 Task: Find connections with filter location Bentley with filter topic #Businessownerwith filter profile language Spanish with filter current company Wenger & Watson Inc with filter school Uttar Pradesh Jobs with filter industry Desktop Computing Software Products with filter service category Retirement Planning with filter keywords title Digital Marketing Manager
Action: Mouse moved to (582, 74)
Screenshot: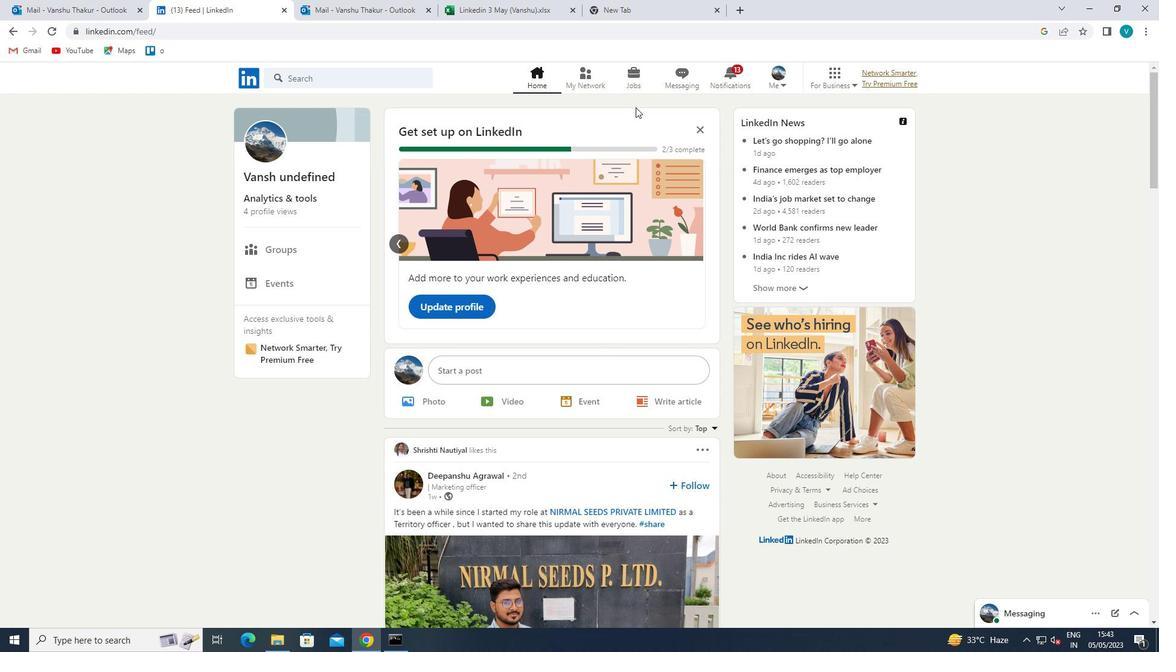 
Action: Mouse pressed left at (582, 74)
Screenshot: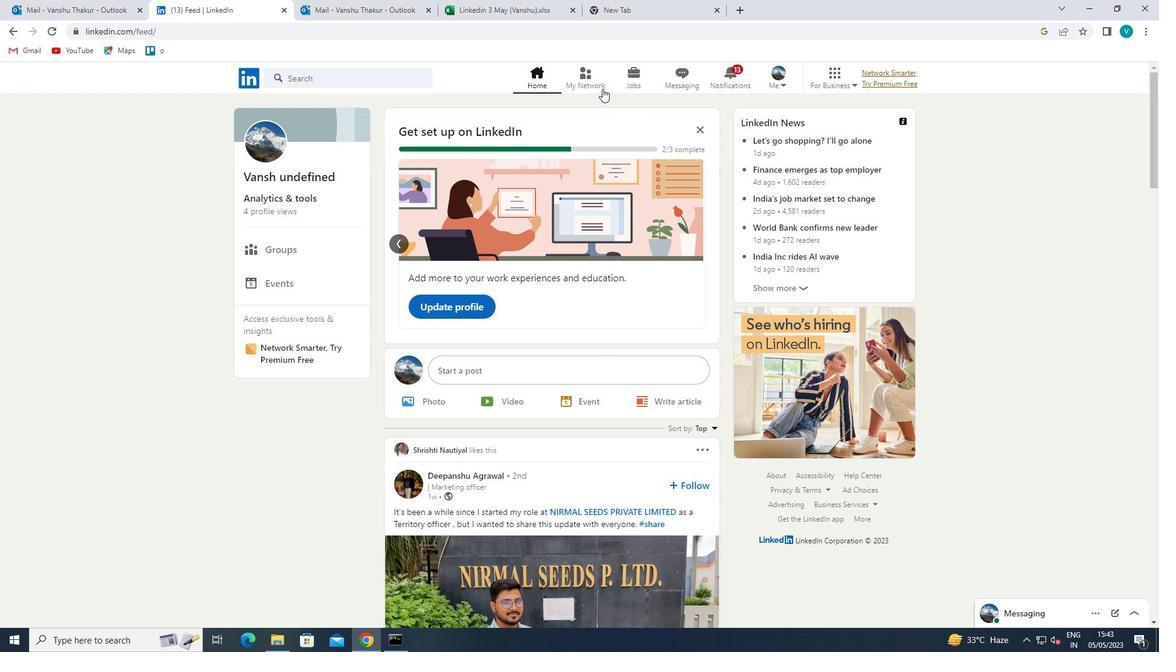 
Action: Mouse moved to (358, 140)
Screenshot: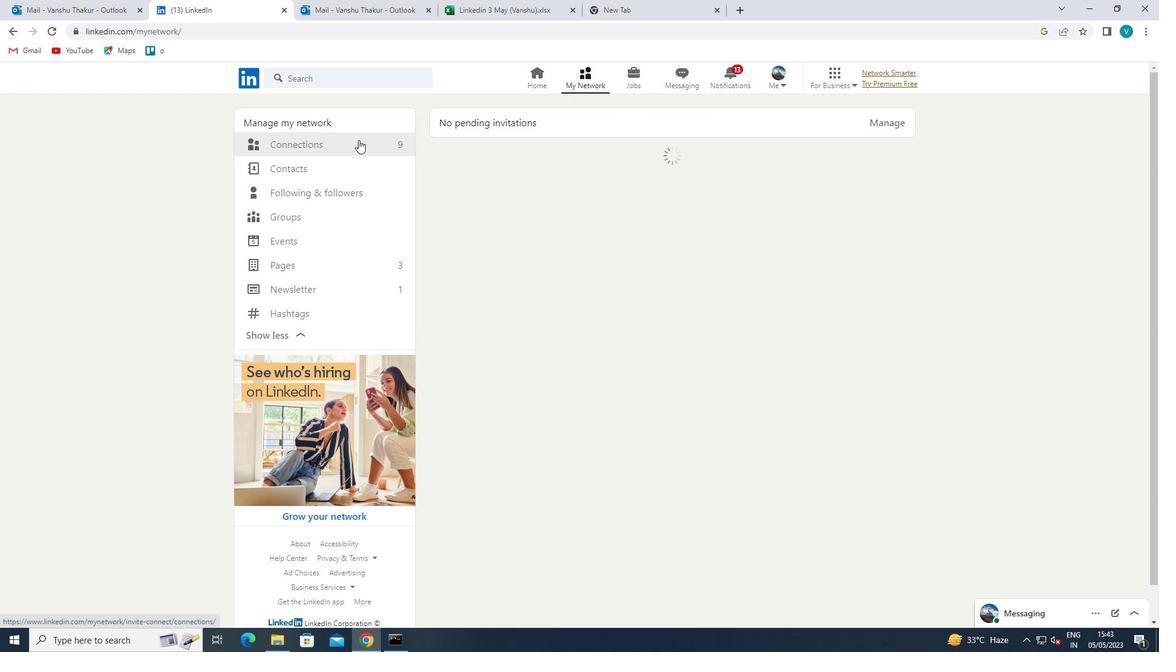 
Action: Mouse pressed left at (358, 140)
Screenshot: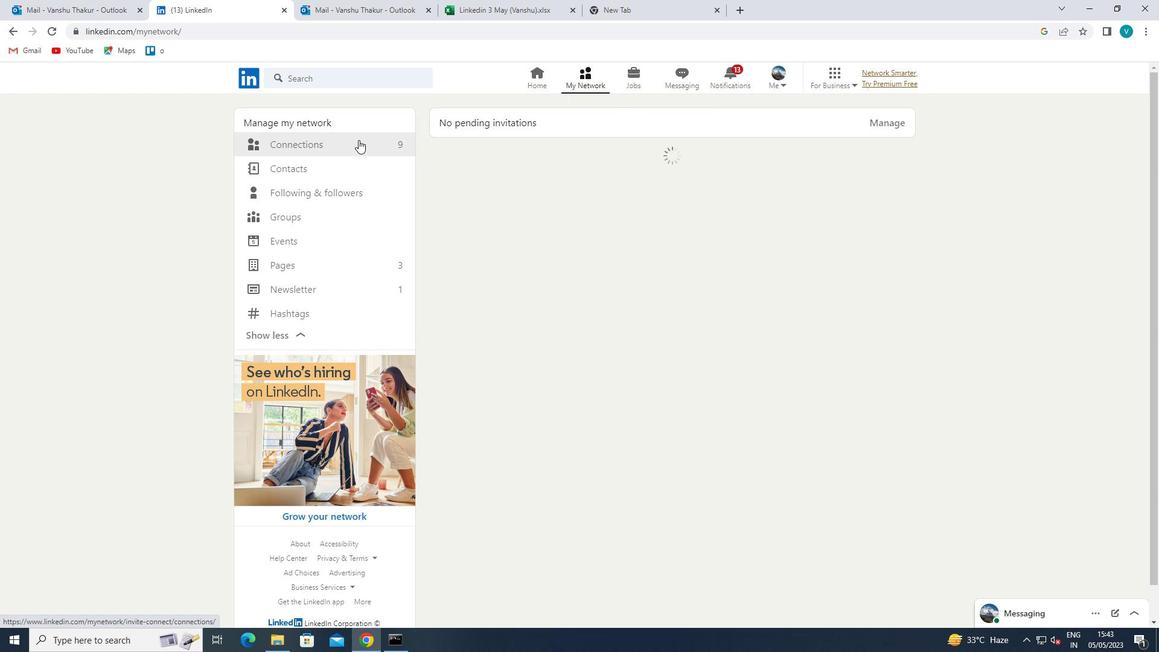 
Action: Mouse moved to (667, 153)
Screenshot: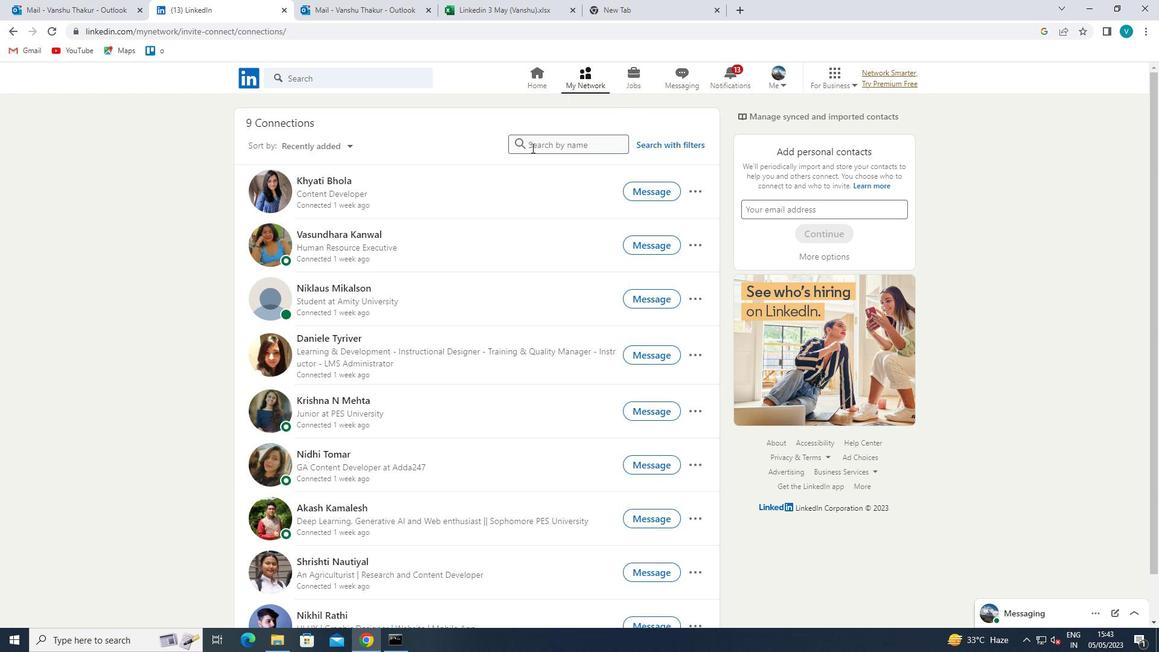 
Action: Mouse pressed left at (667, 153)
Screenshot: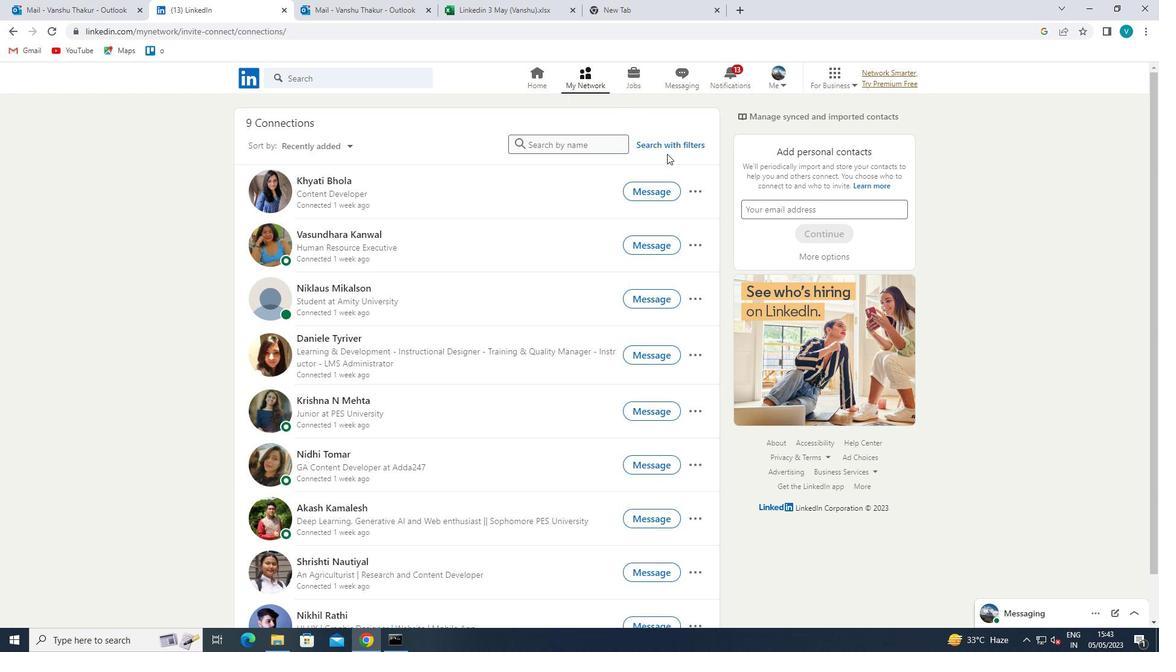 
Action: Mouse moved to (679, 144)
Screenshot: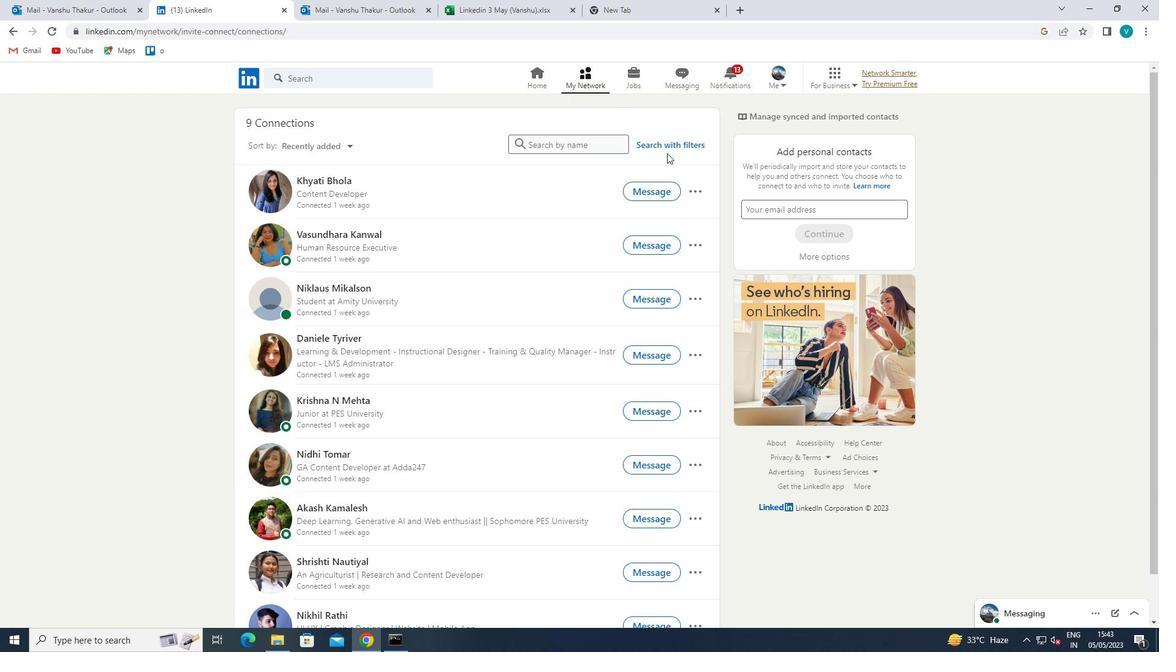 
Action: Mouse pressed left at (679, 144)
Screenshot: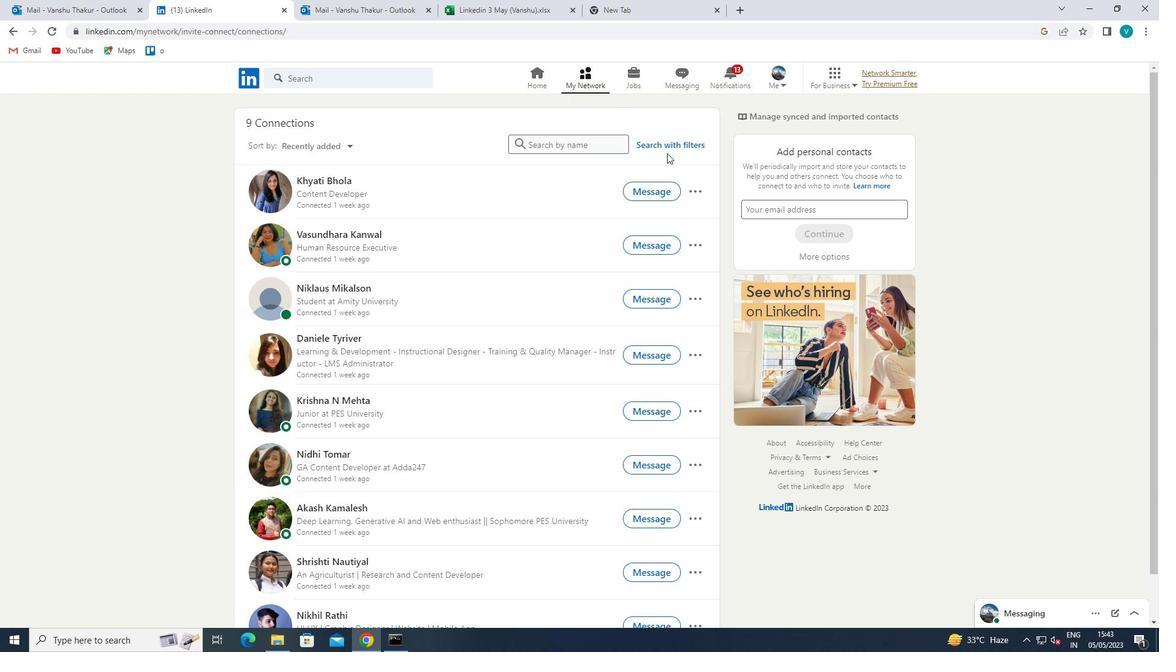 
Action: Mouse moved to (561, 117)
Screenshot: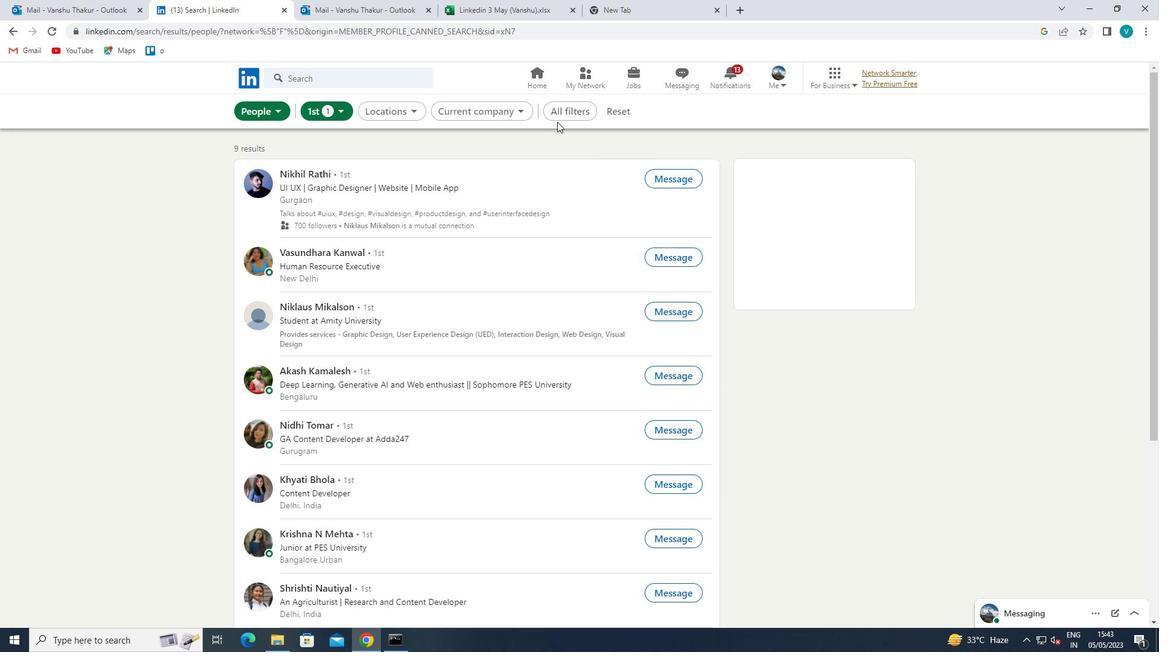 
Action: Mouse pressed left at (561, 117)
Screenshot: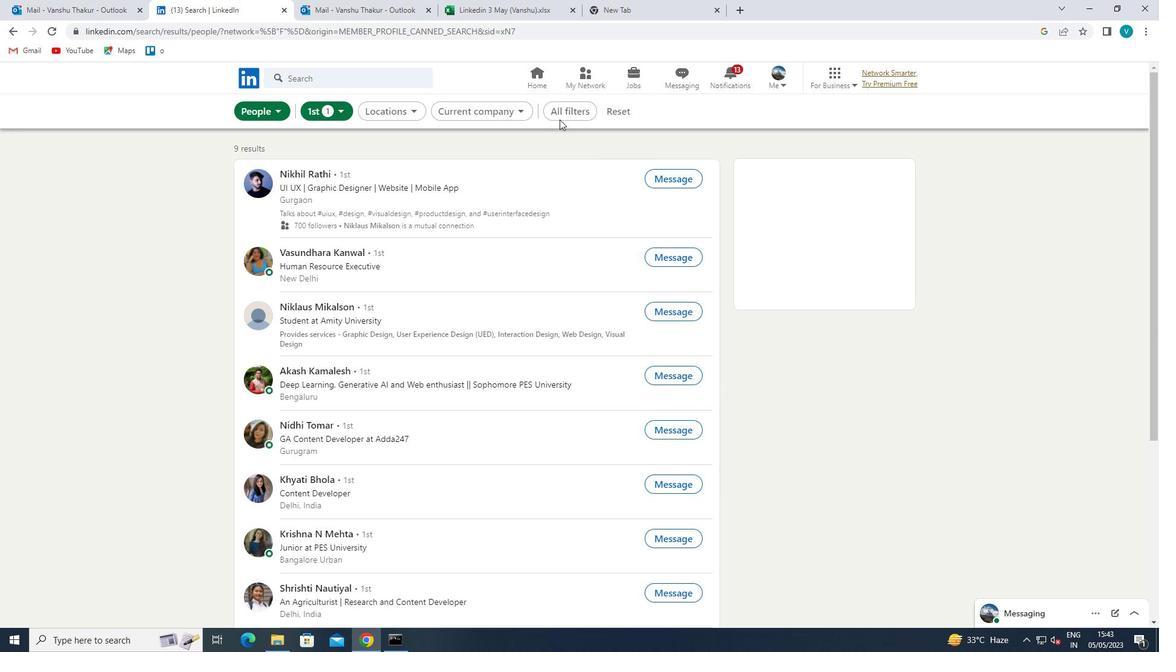 
Action: Mouse moved to (997, 259)
Screenshot: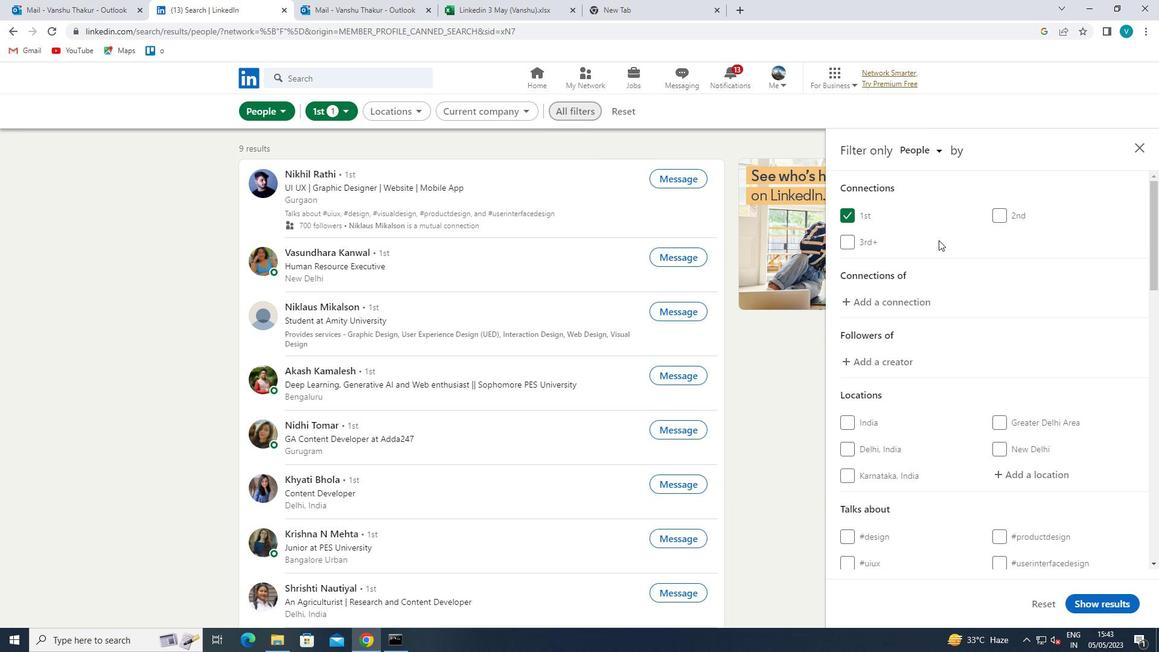 
Action: Mouse scrolled (997, 258) with delta (0, 0)
Screenshot: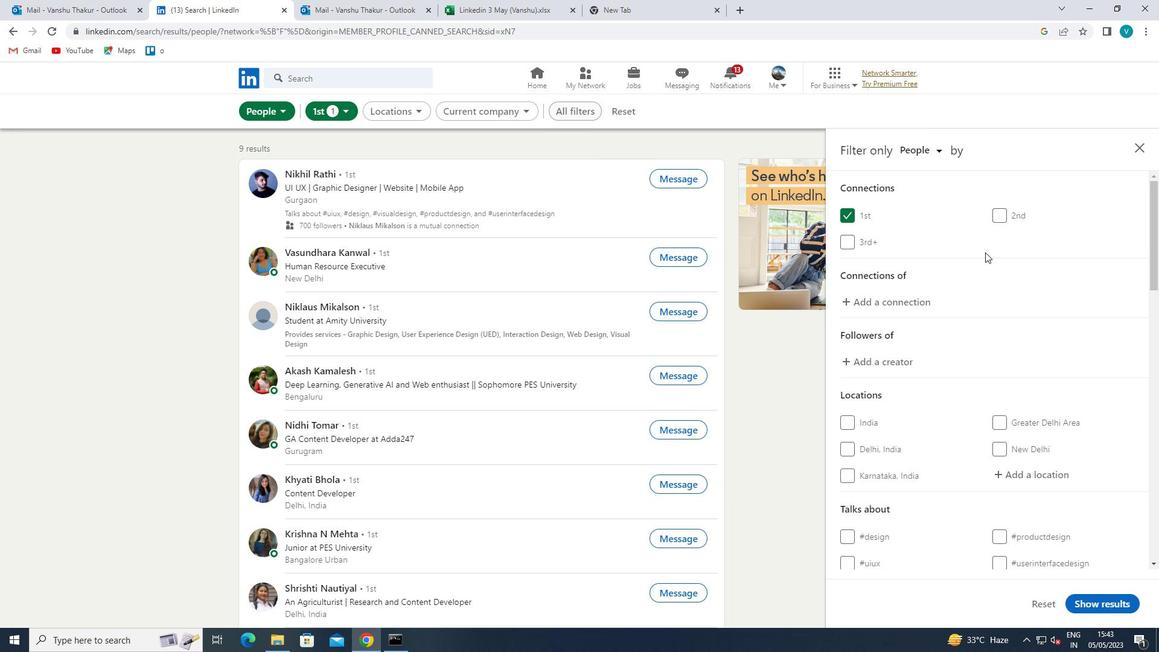 
Action: Mouse scrolled (997, 258) with delta (0, 0)
Screenshot: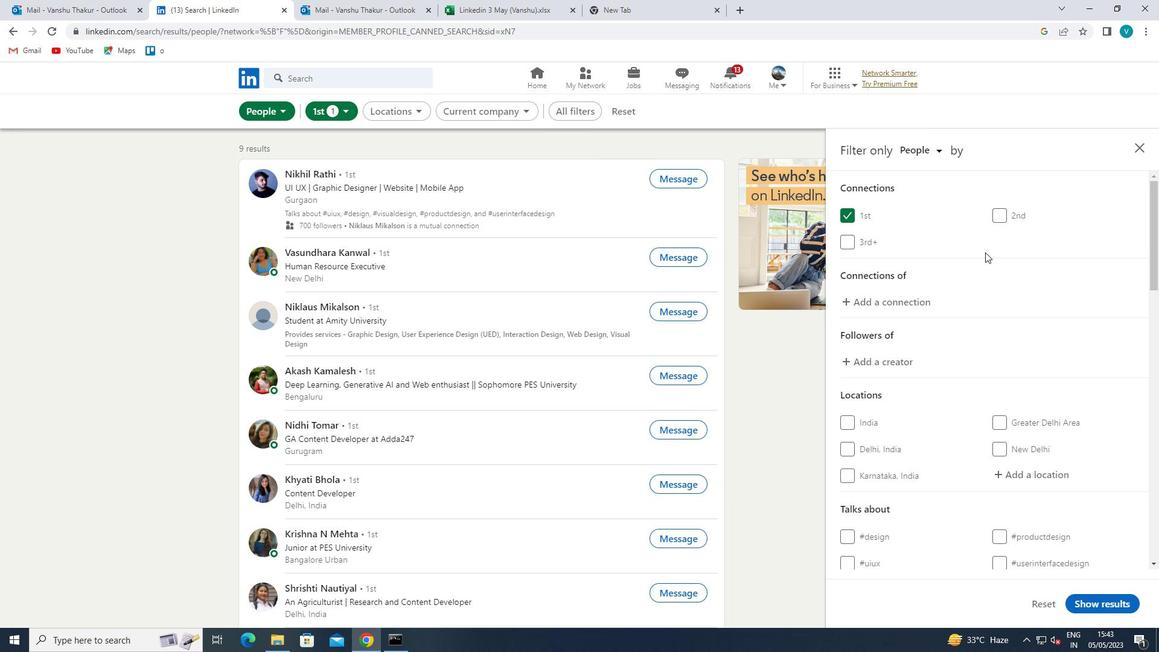 
Action: Mouse moved to (997, 259)
Screenshot: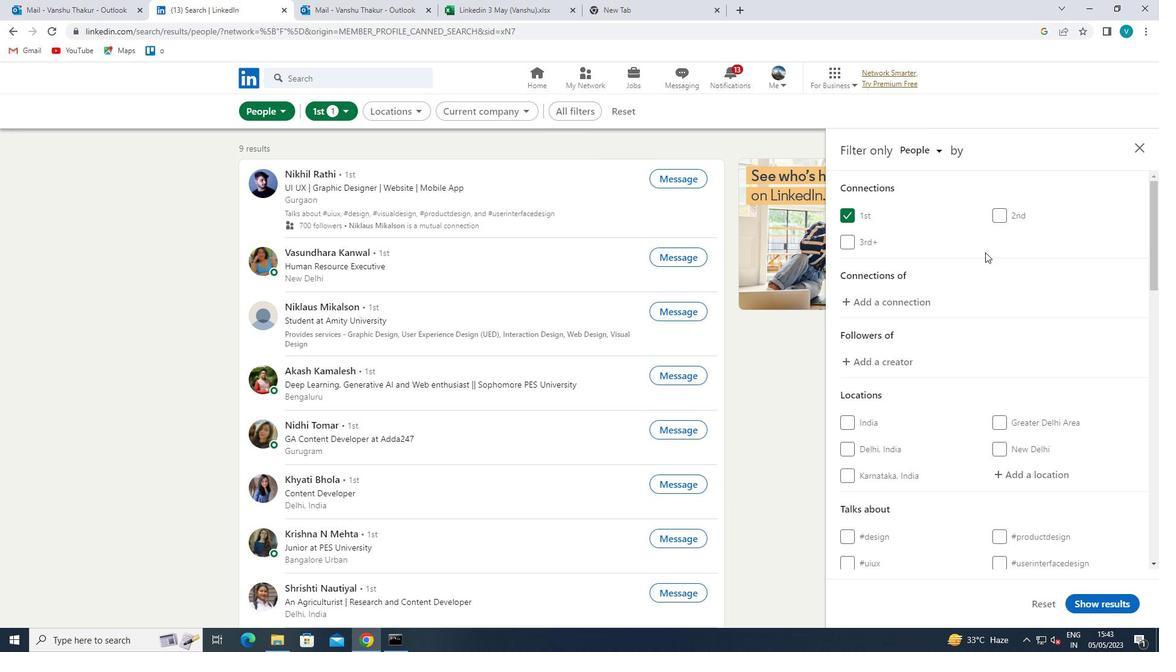 
Action: Mouse scrolled (997, 259) with delta (0, 0)
Screenshot: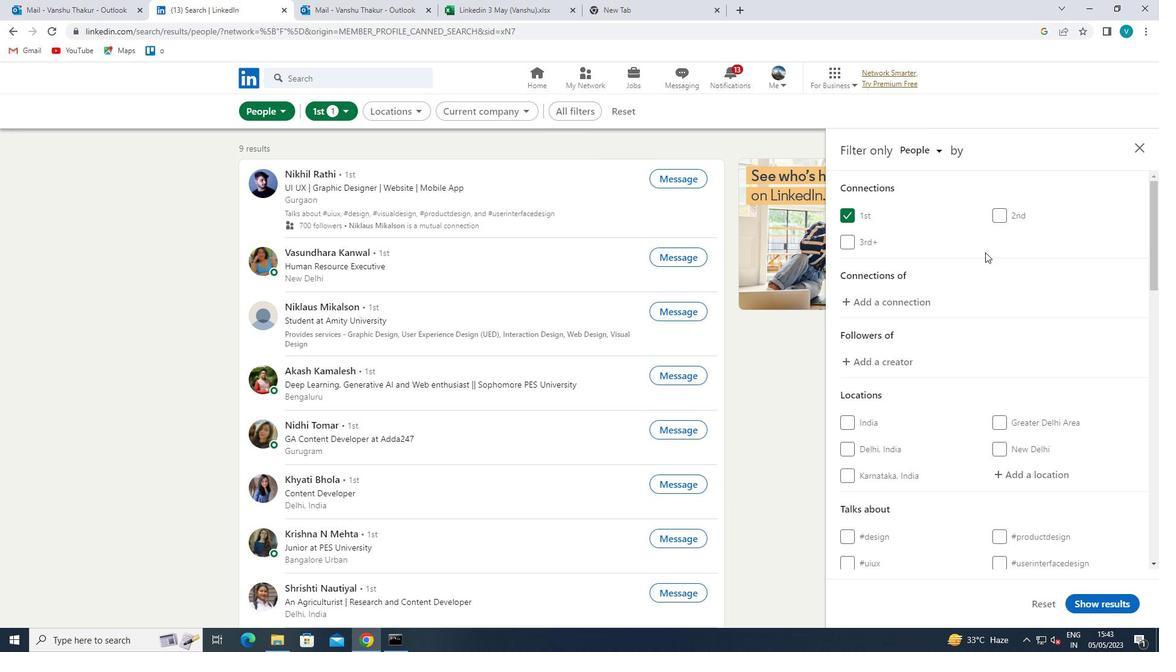 
Action: Mouse moved to (1030, 289)
Screenshot: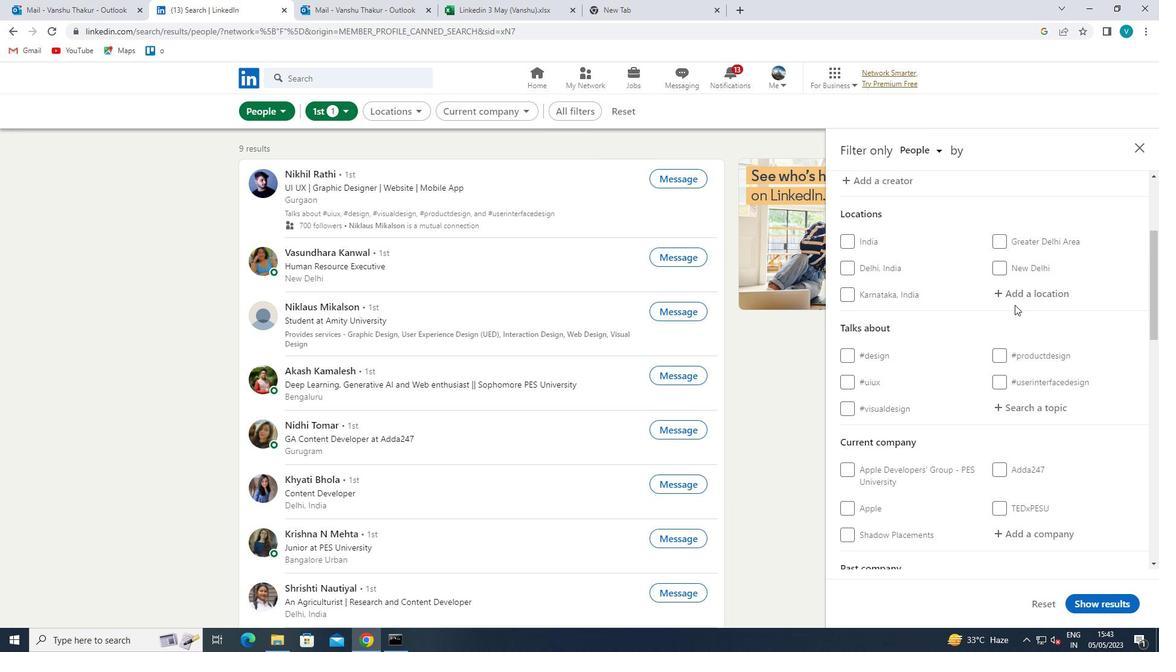 
Action: Mouse pressed left at (1030, 289)
Screenshot: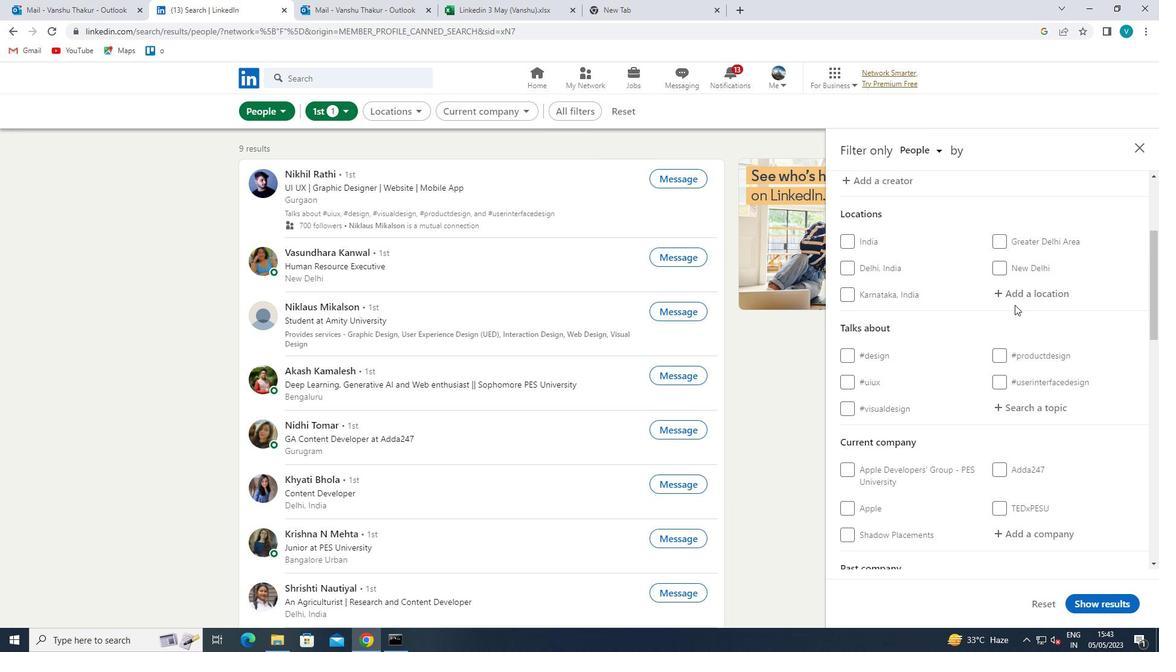 
Action: Key pressed <Key.shift>BENTLEY
Screenshot: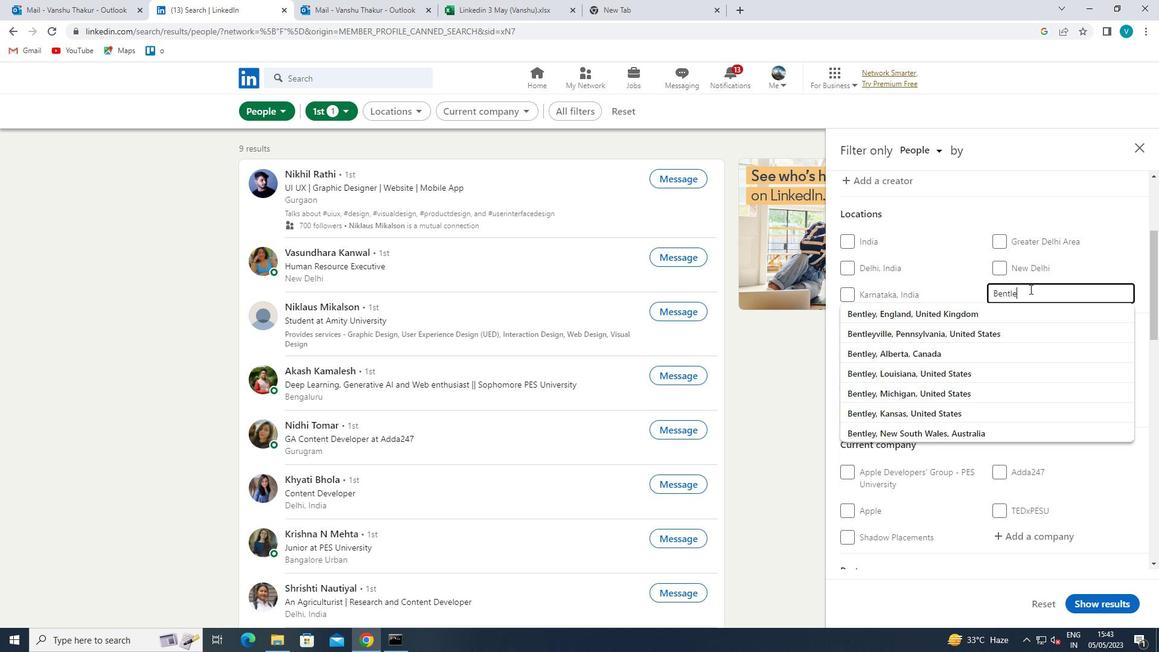 
Action: Mouse moved to (1003, 311)
Screenshot: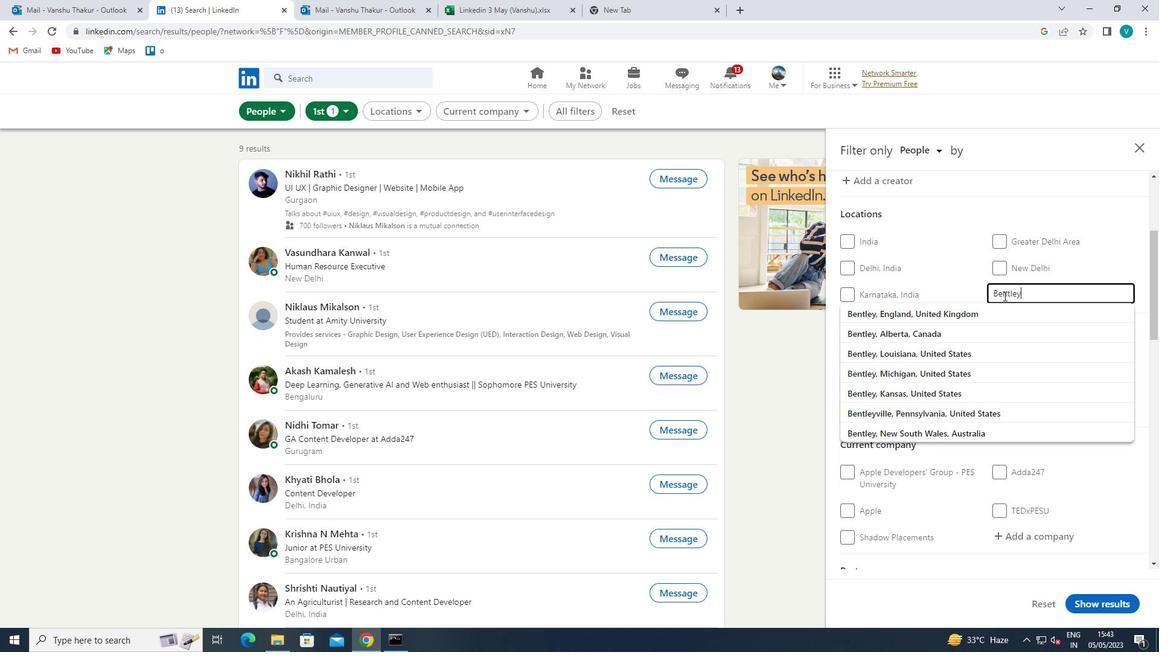 
Action: Mouse pressed left at (1003, 311)
Screenshot: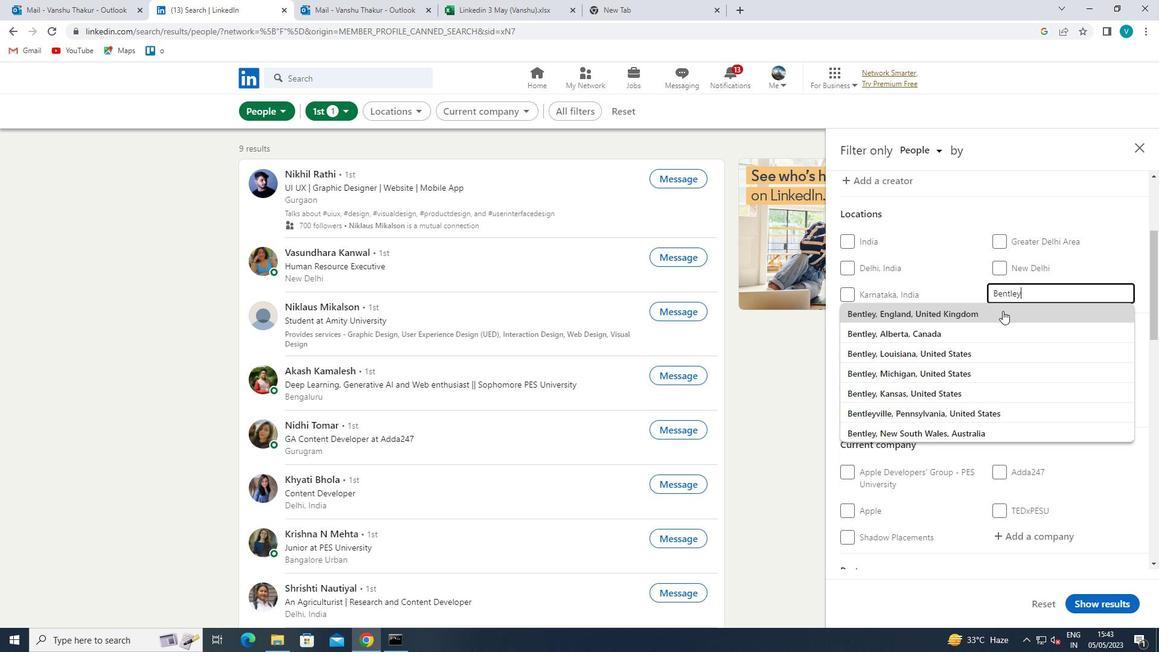 
Action: Mouse scrolled (1003, 310) with delta (0, 0)
Screenshot: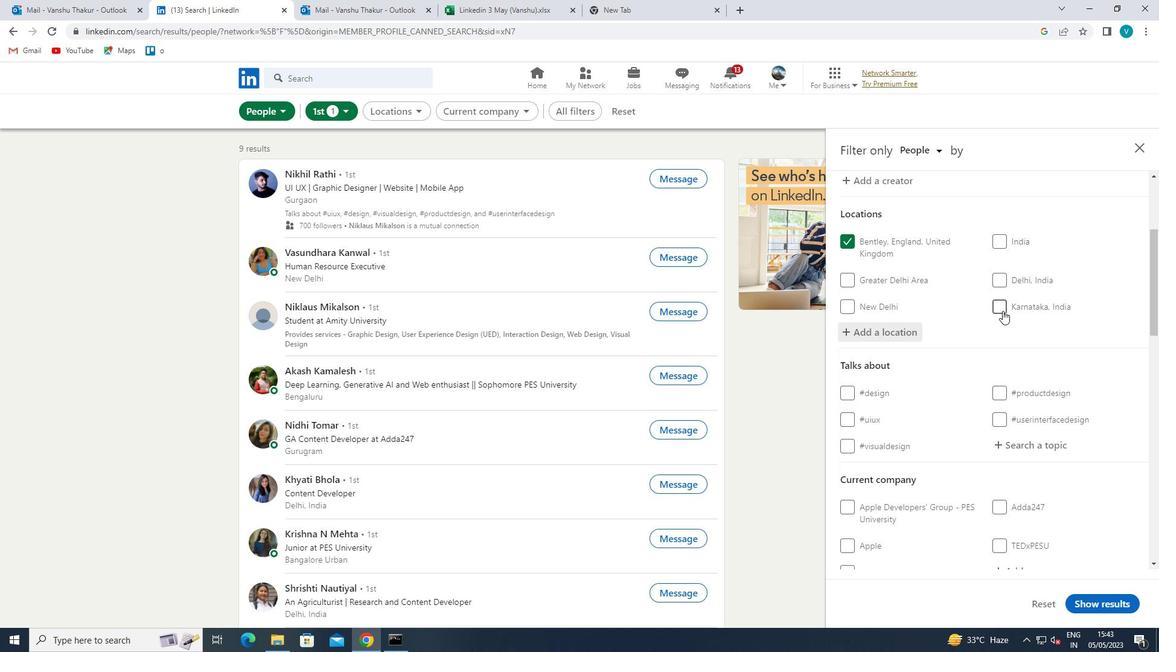 
Action: Mouse scrolled (1003, 310) with delta (0, 0)
Screenshot: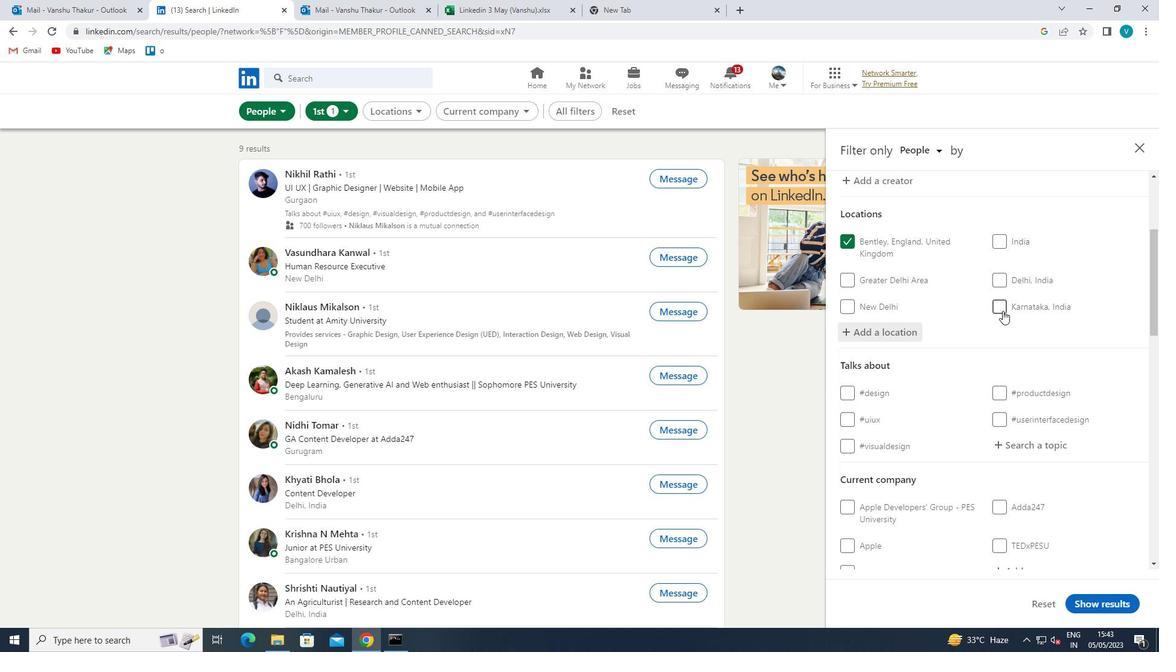 
Action: Mouse moved to (1018, 327)
Screenshot: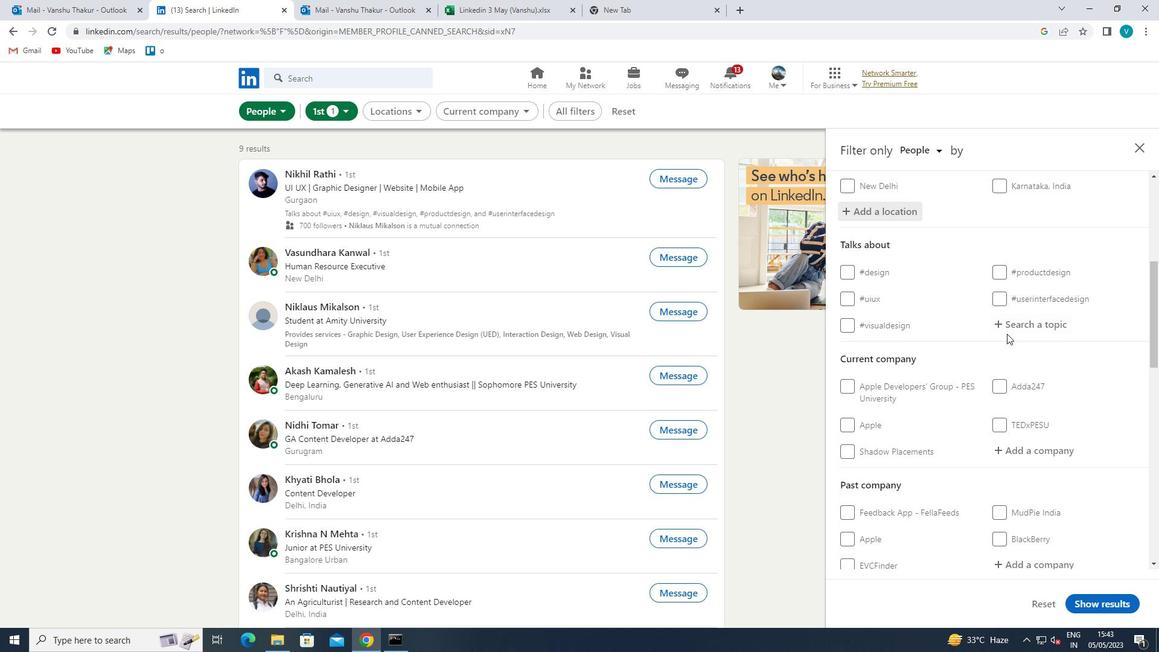 
Action: Mouse pressed left at (1018, 327)
Screenshot: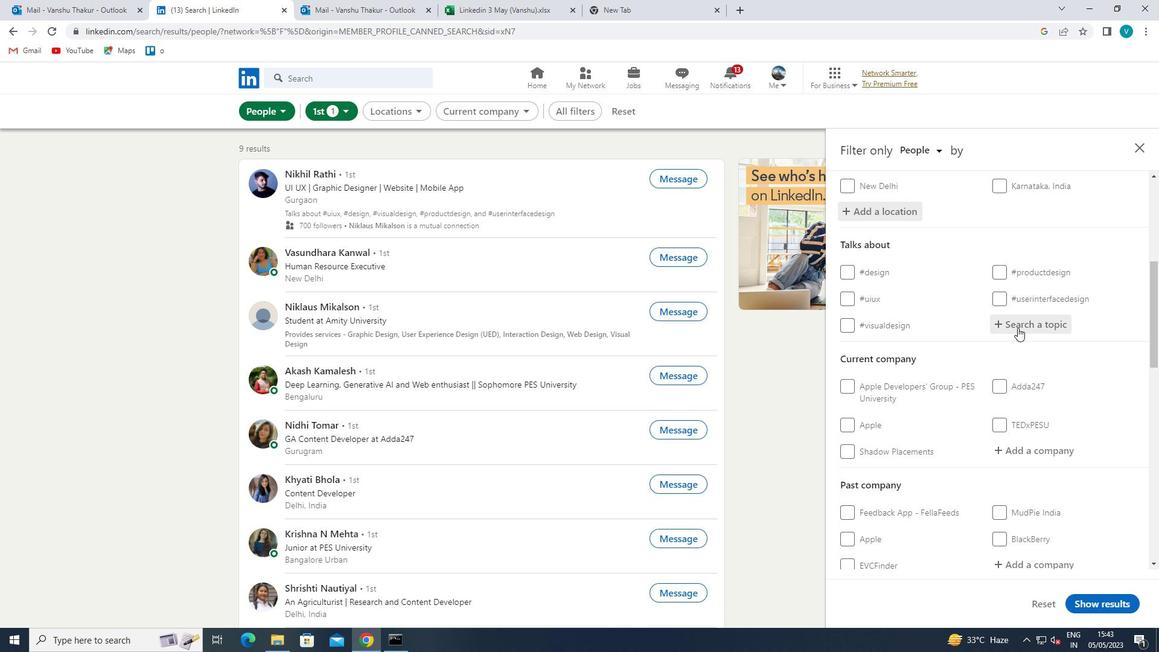 
Action: Key pressed BUSINESS
Screenshot: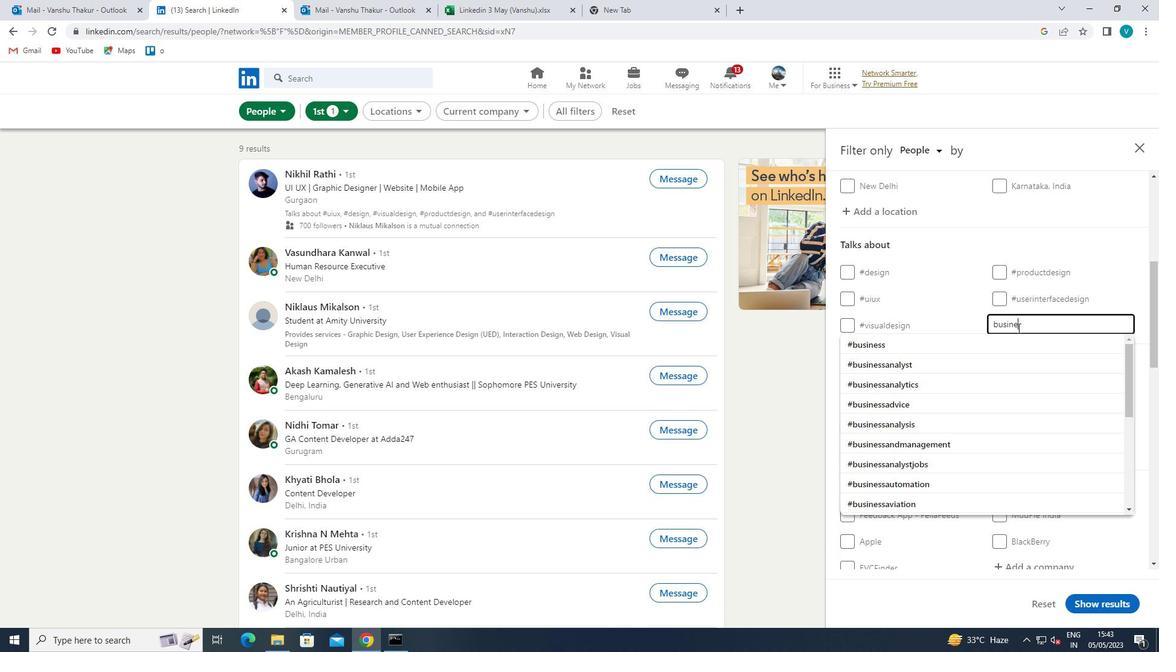 
Action: Mouse moved to (1017, 335)
Screenshot: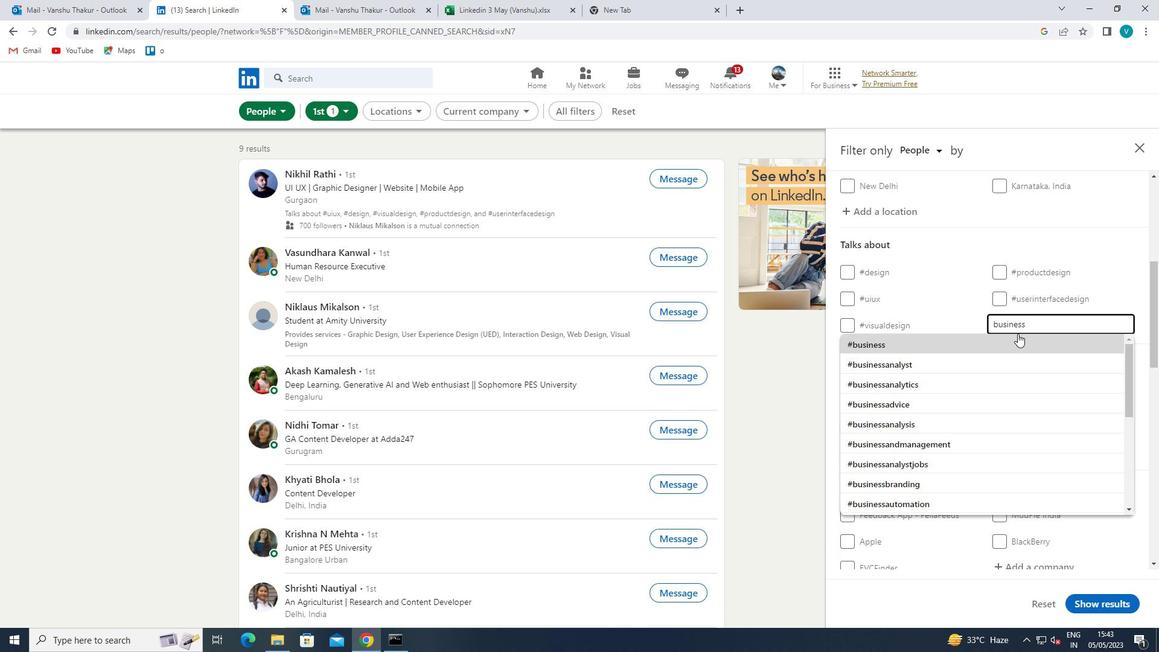 
Action: Key pressed OWNER
Screenshot: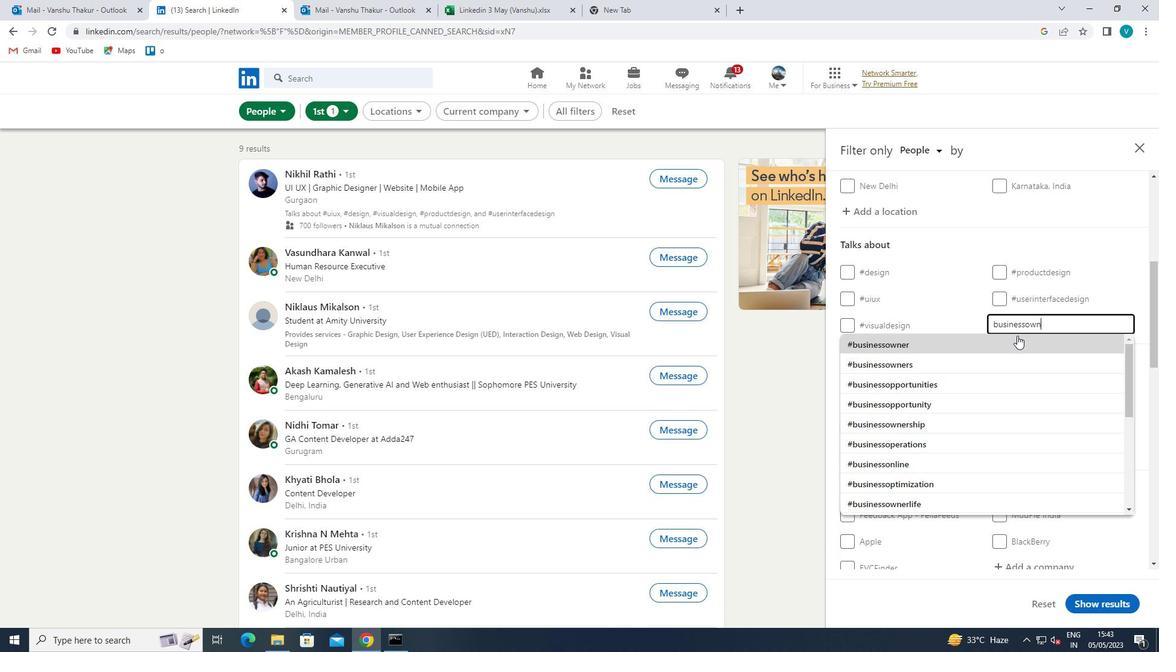 
Action: Mouse pressed left at (1017, 335)
Screenshot: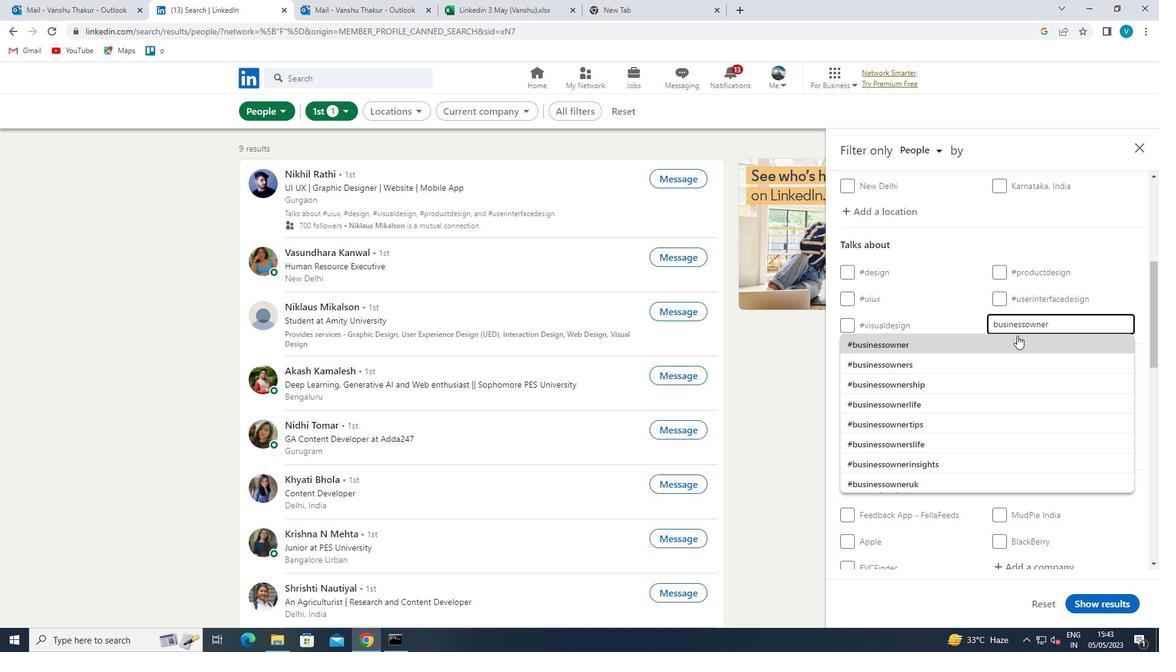 
Action: Mouse scrolled (1017, 335) with delta (0, 0)
Screenshot: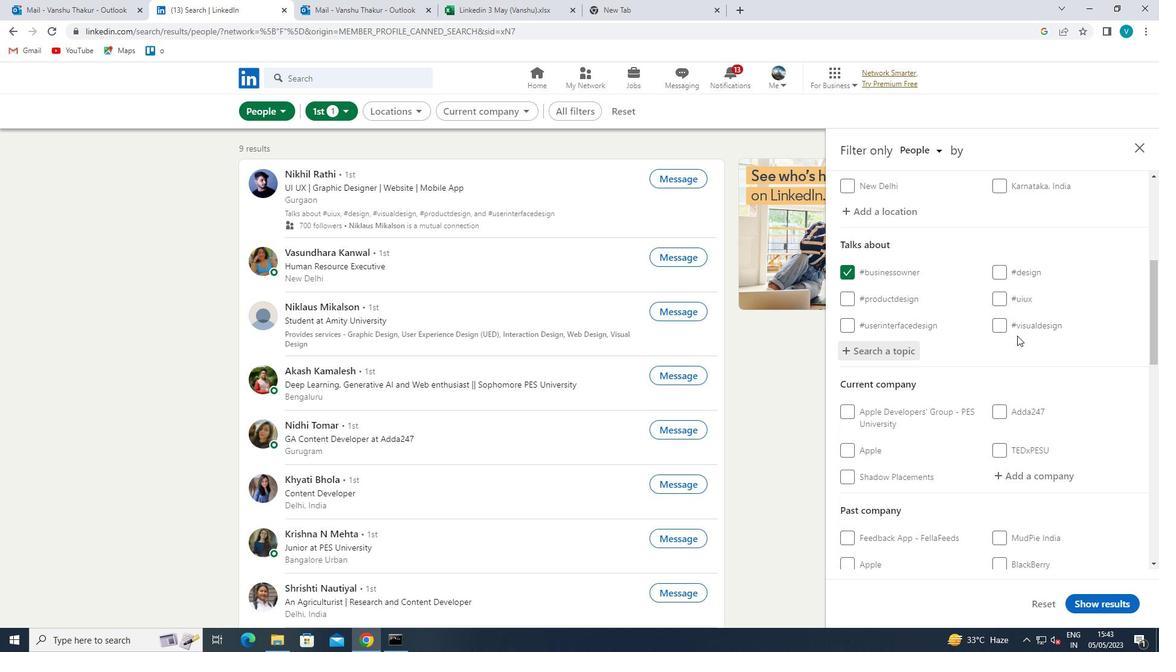 
Action: Mouse scrolled (1017, 335) with delta (0, 0)
Screenshot: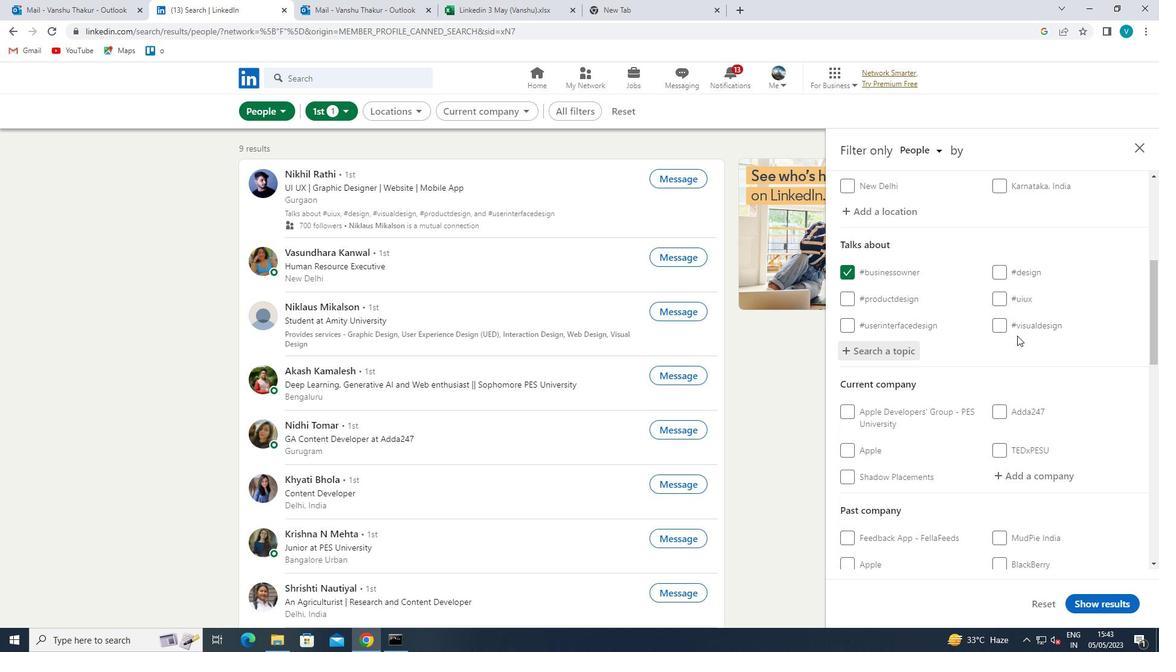 
Action: Mouse scrolled (1017, 335) with delta (0, 0)
Screenshot: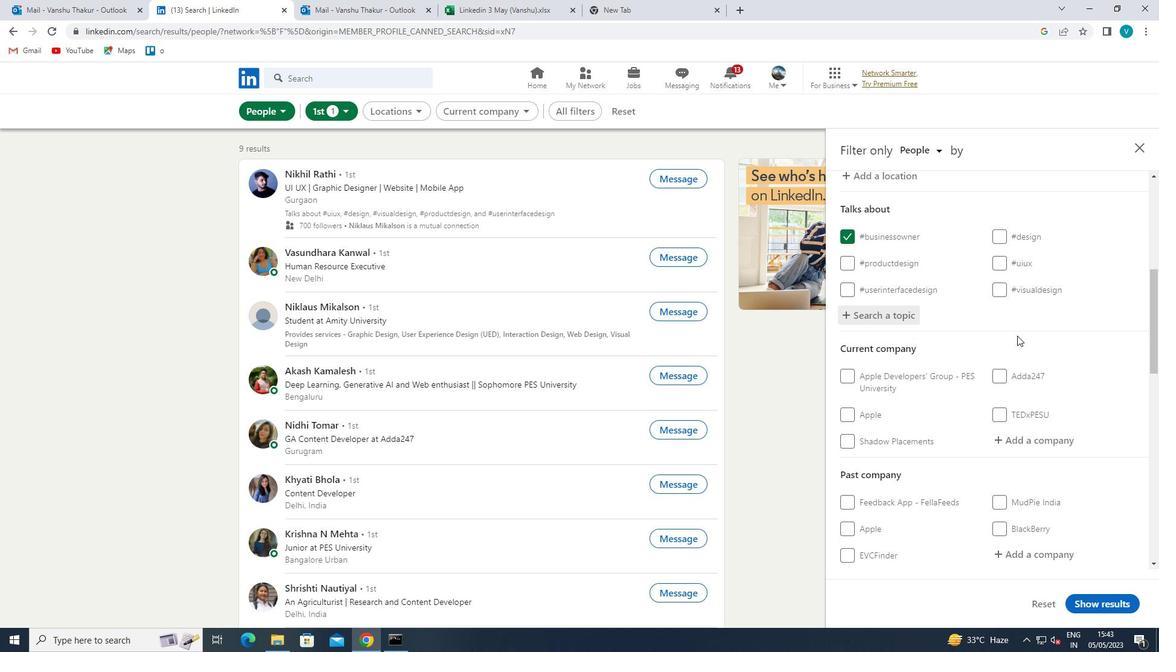 
Action: Mouse moved to (1040, 298)
Screenshot: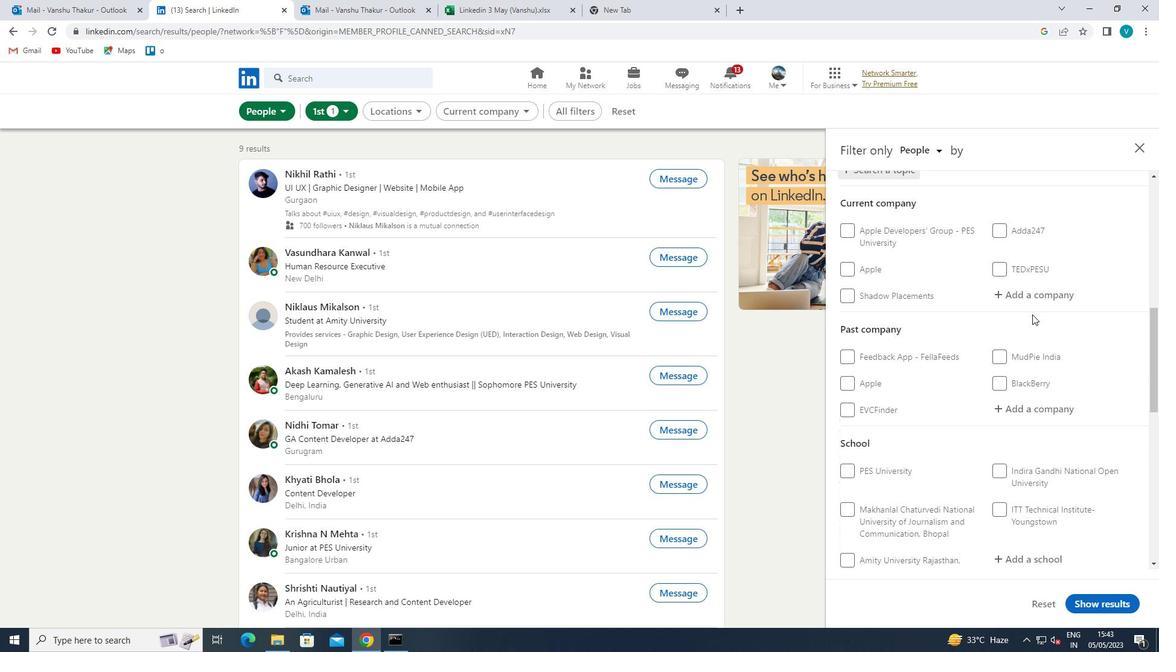 
Action: Mouse pressed left at (1040, 298)
Screenshot: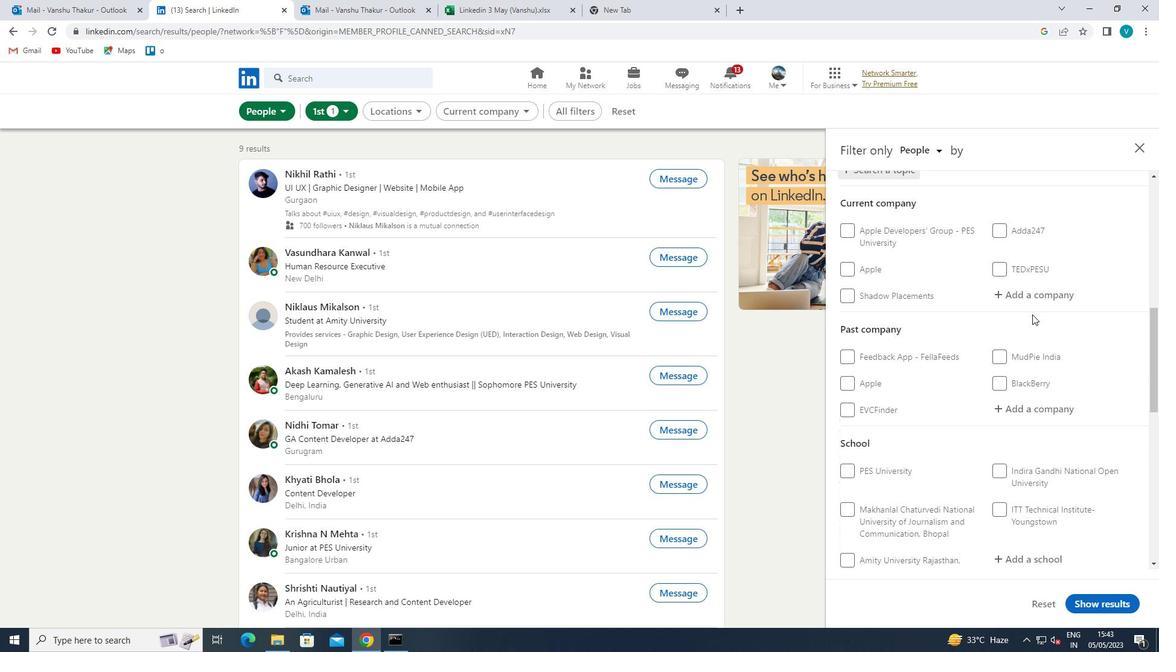 
Action: Key pressed <Key.shift>WENGER
Screenshot: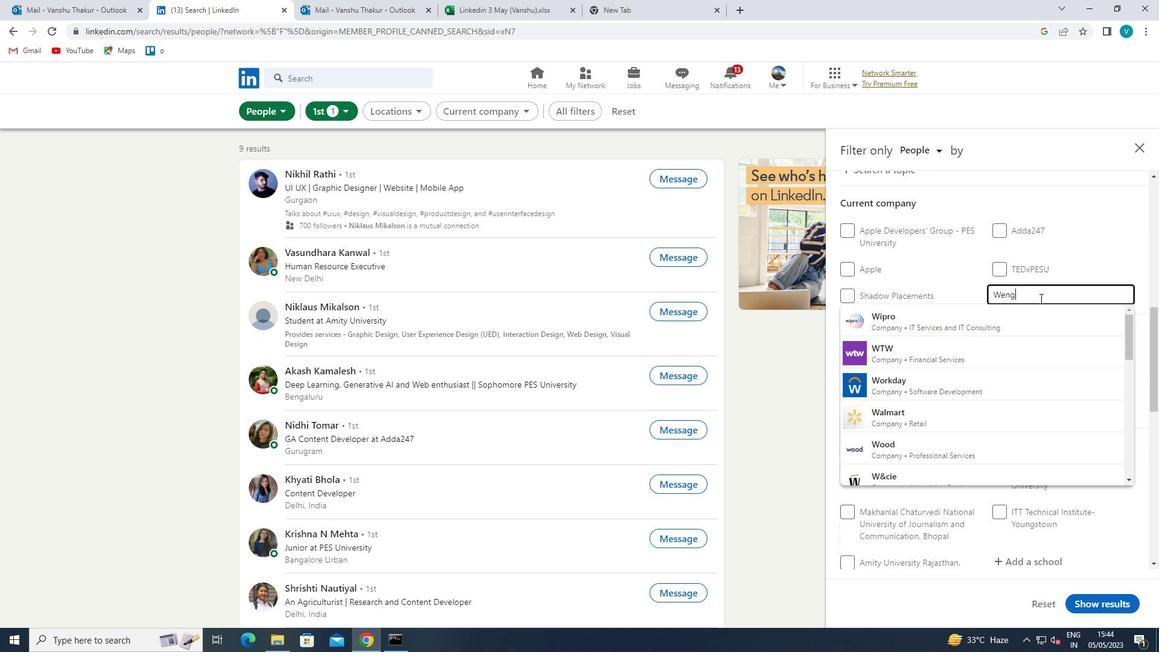
Action: Mouse moved to (1029, 321)
Screenshot: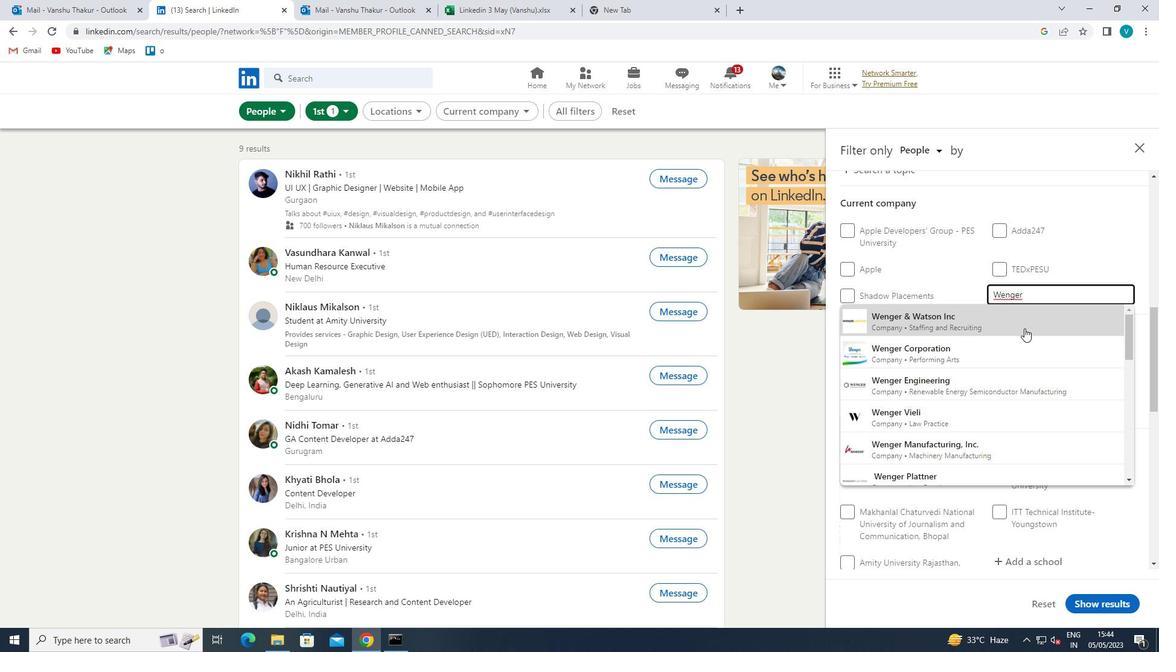 
Action: Mouse pressed left at (1029, 321)
Screenshot: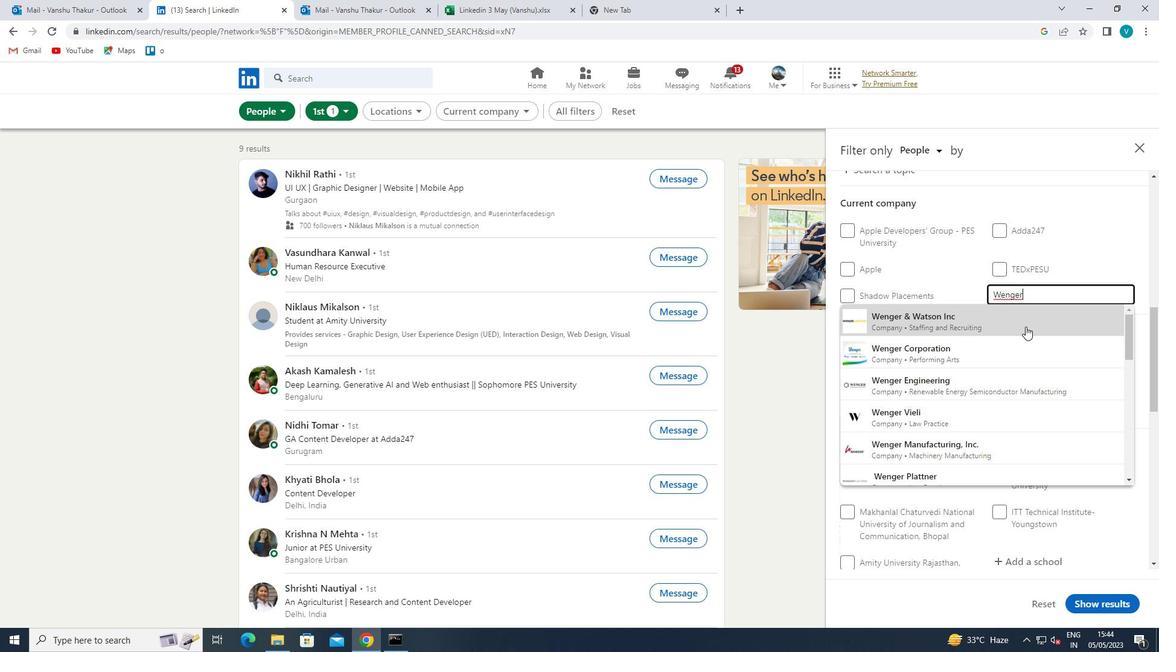 
Action: Mouse scrolled (1029, 321) with delta (0, 0)
Screenshot: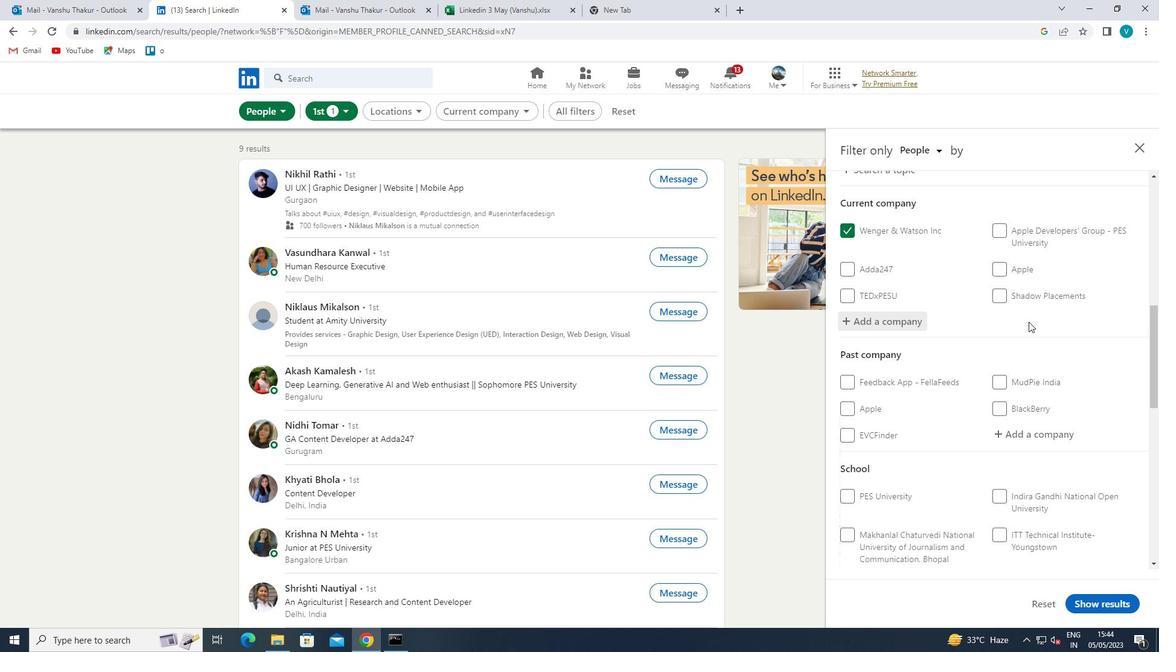 
Action: Mouse moved to (1030, 321)
Screenshot: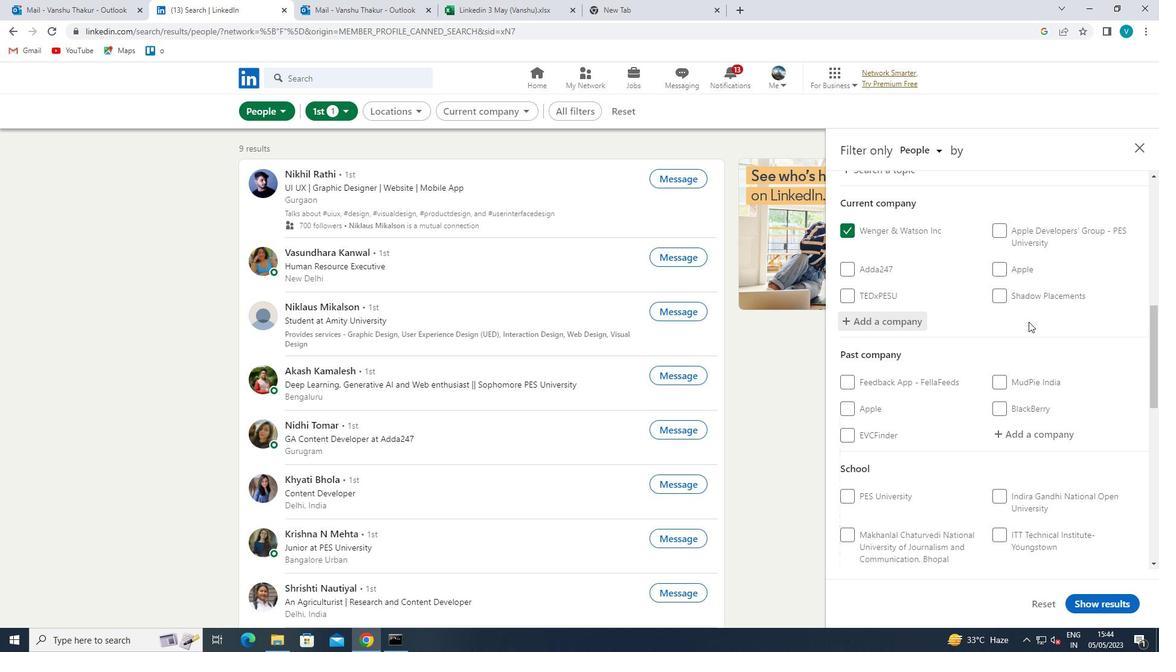 
Action: Mouse scrolled (1030, 321) with delta (0, 0)
Screenshot: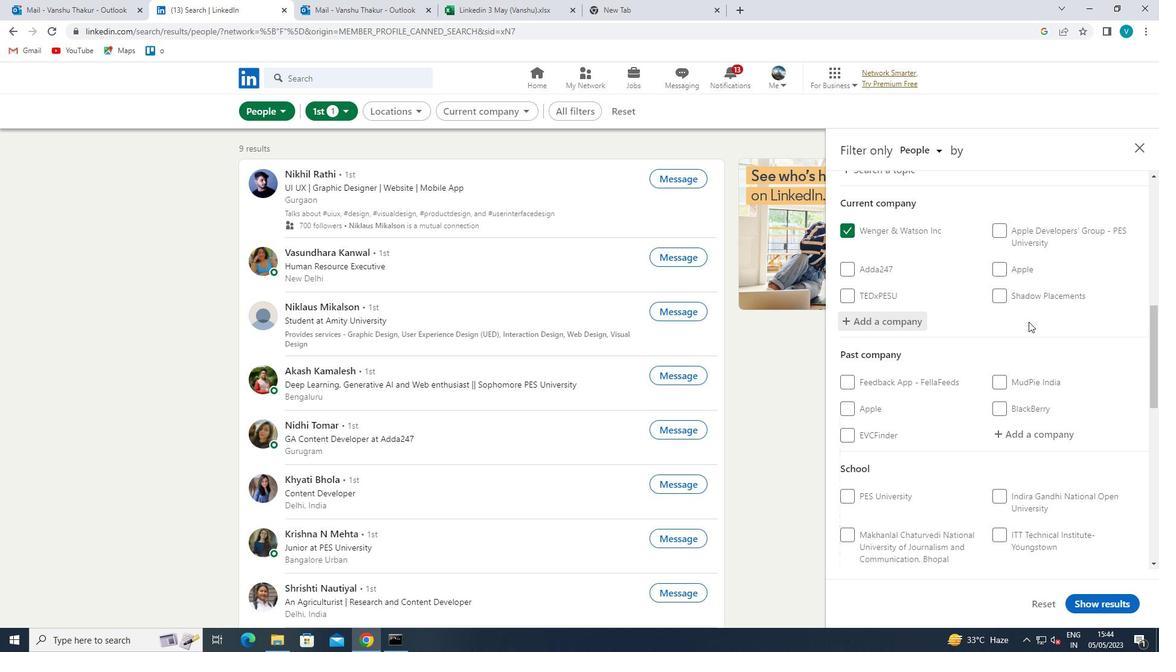 
Action: Mouse moved to (1032, 322)
Screenshot: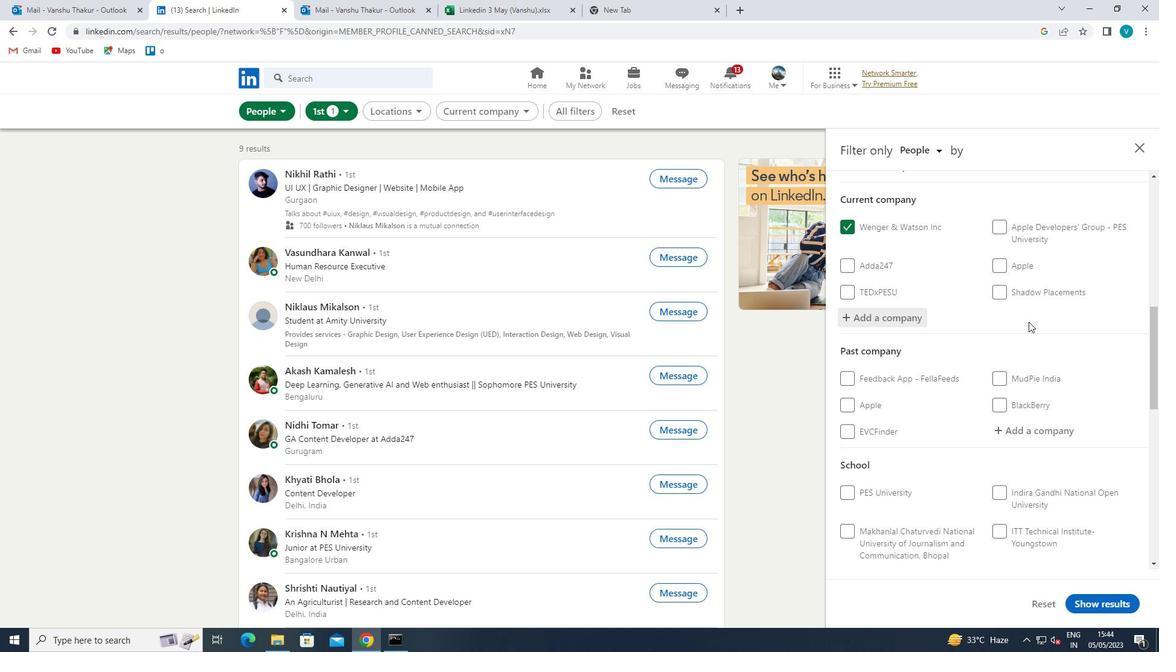 
Action: Mouse scrolled (1032, 321) with delta (0, 0)
Screenshot: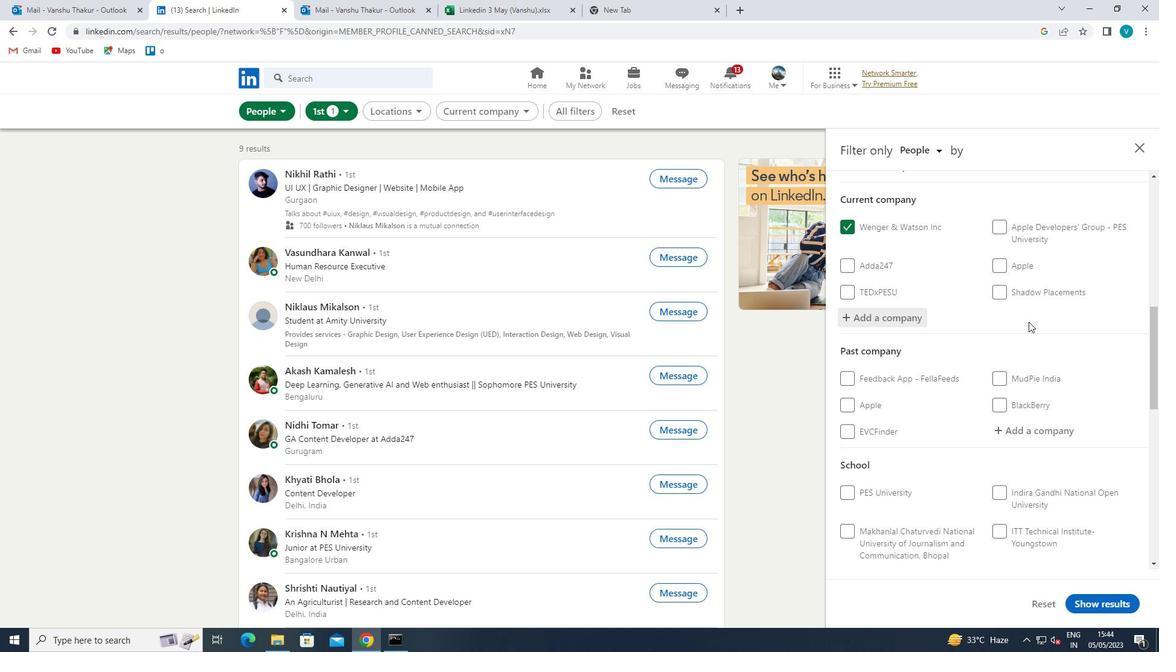 
Action: Mouse scrolled (1032, 321) with delta (0, 0)
Screenshot: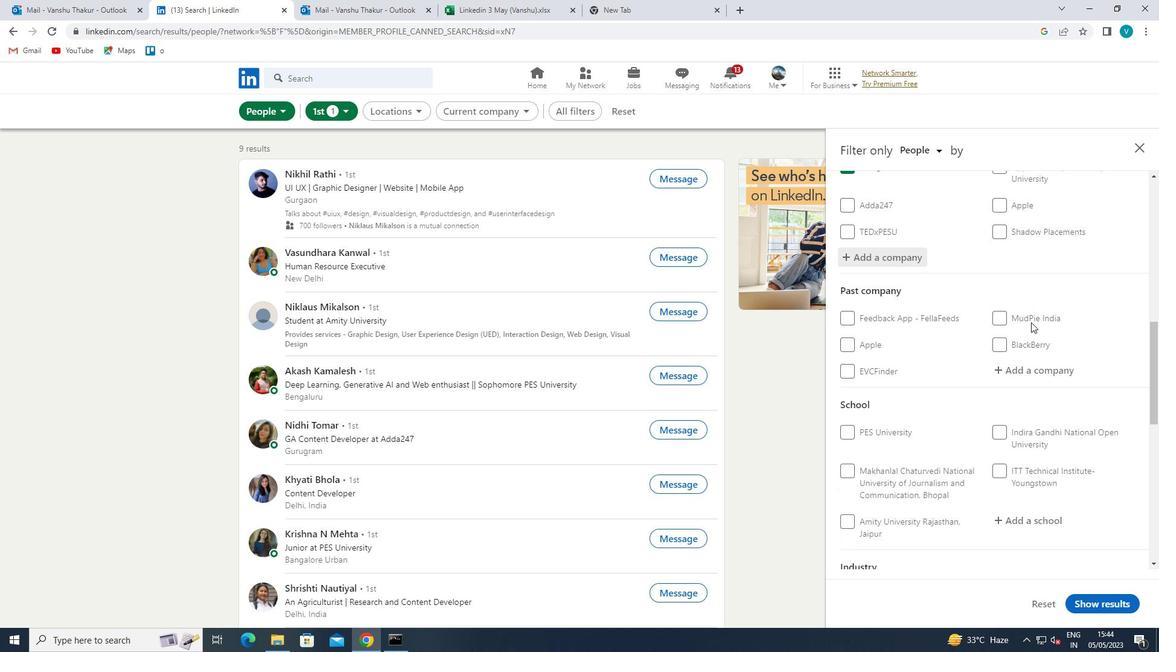 
Action: Mouse moved to (1036, 346)
Screenshot: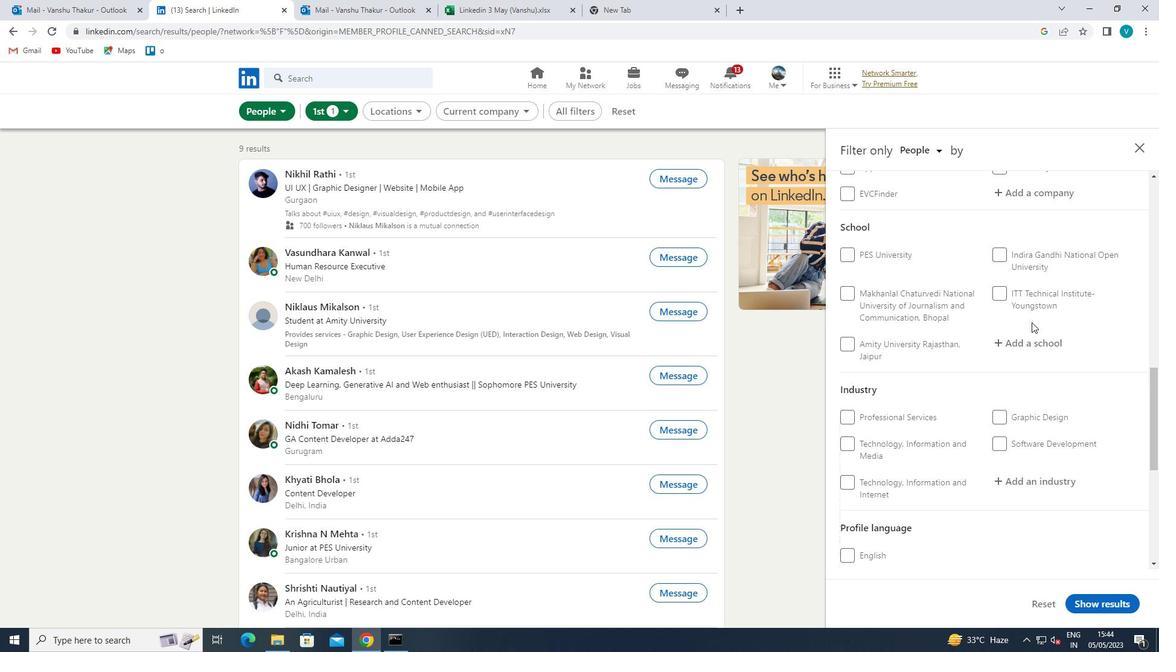 
Action: Mouse pressed left at (1036, 346)
Screenshot: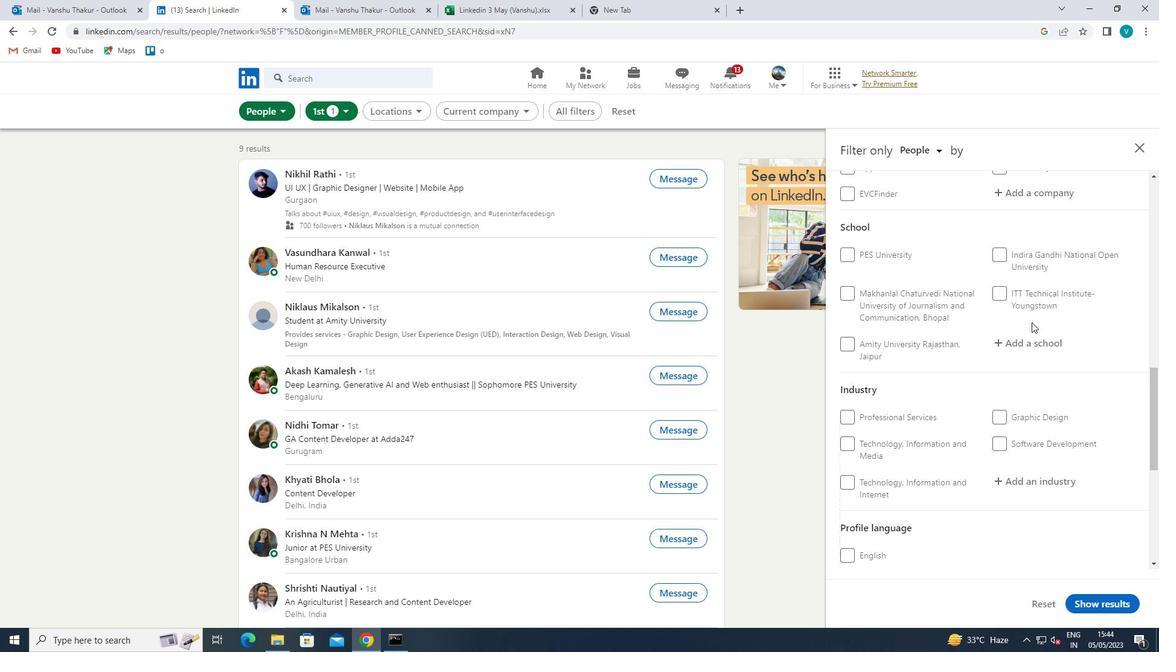 
Action: Key pressed <Key.shift>UTTAR<Key.space><Key.shift>PRADESH<Key.space>
Screenshot: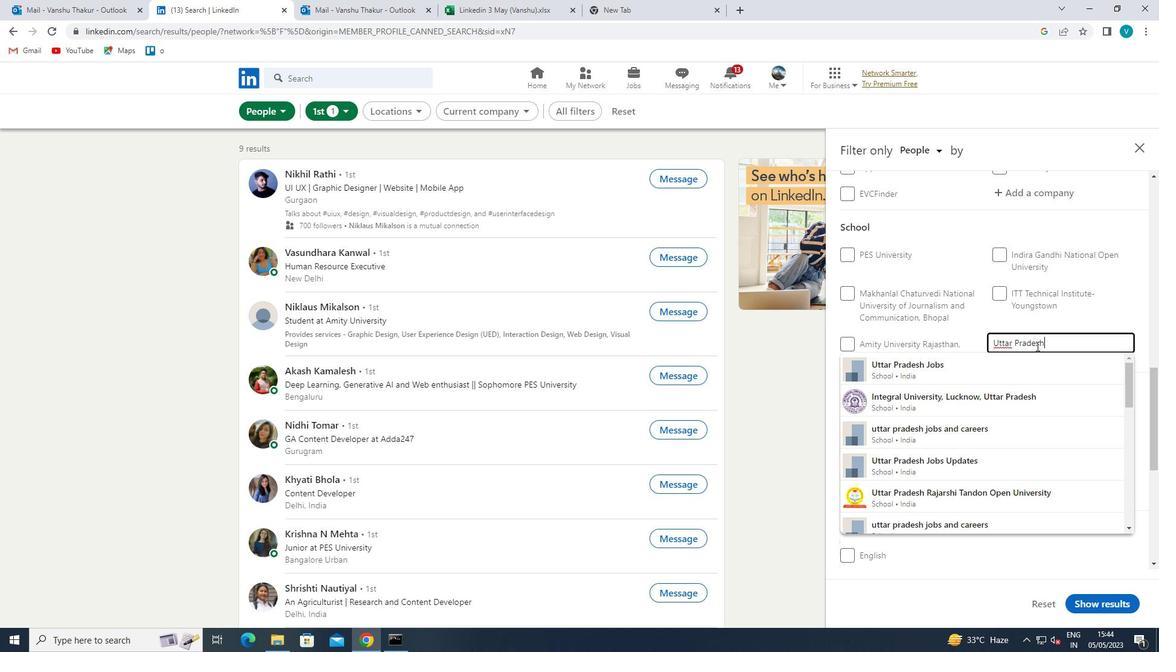 
Action: Mouse moved to (1021, 364)
Screenshot: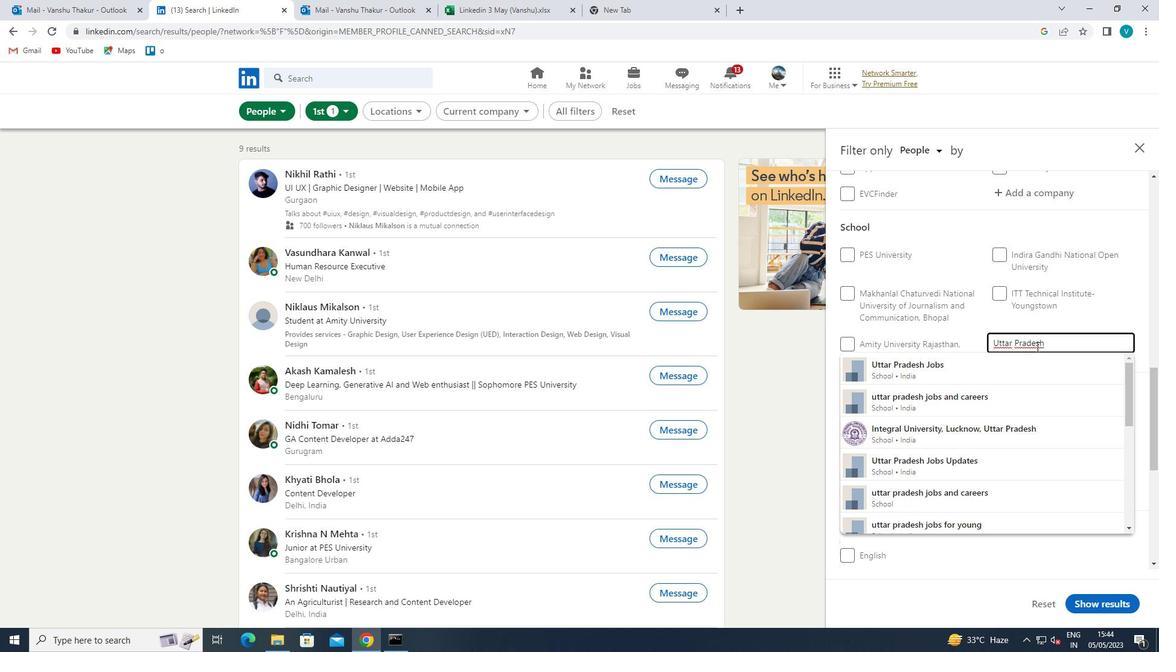 
Action: Mouse pressed left at (1021, 364)
Screenshot: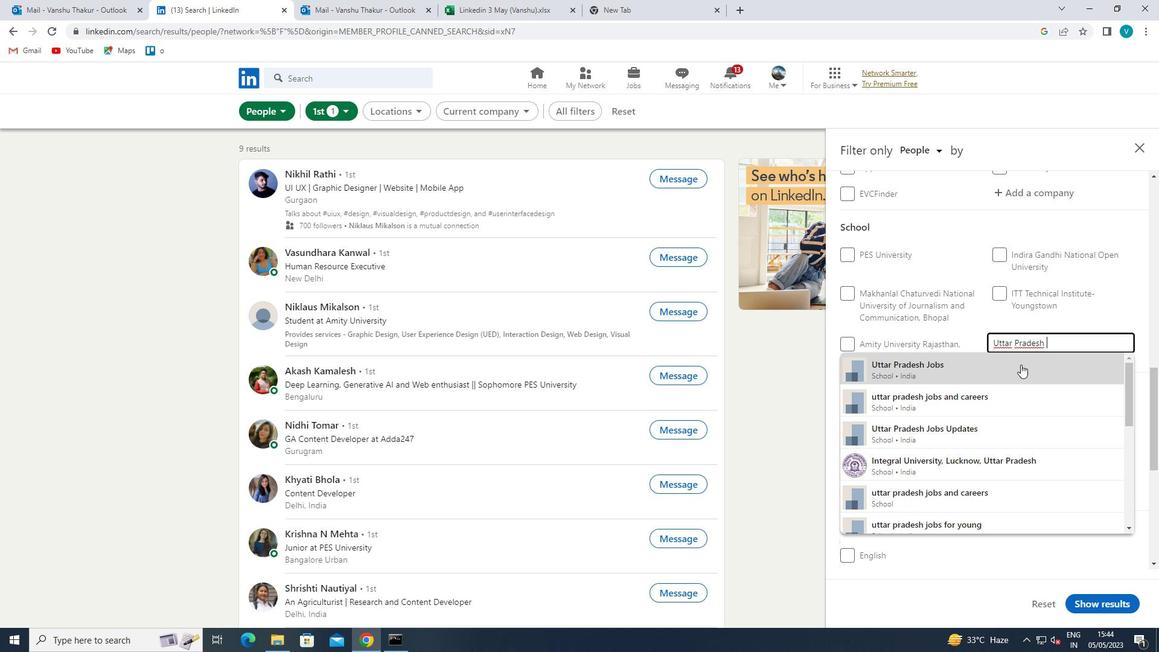 
Action: Mouse scrolled (1021, 364) with delta (0, 0)
Screenshot: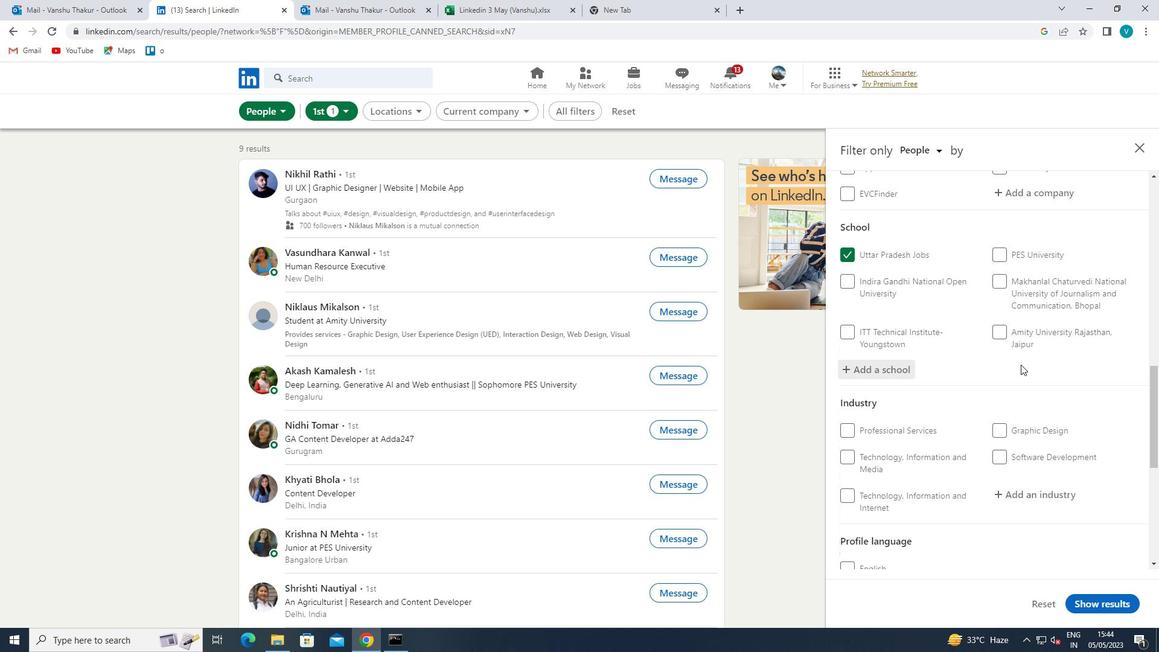 
Action: Mouse scrolled (1021, 364) with delta (0, 0)
Screenshot: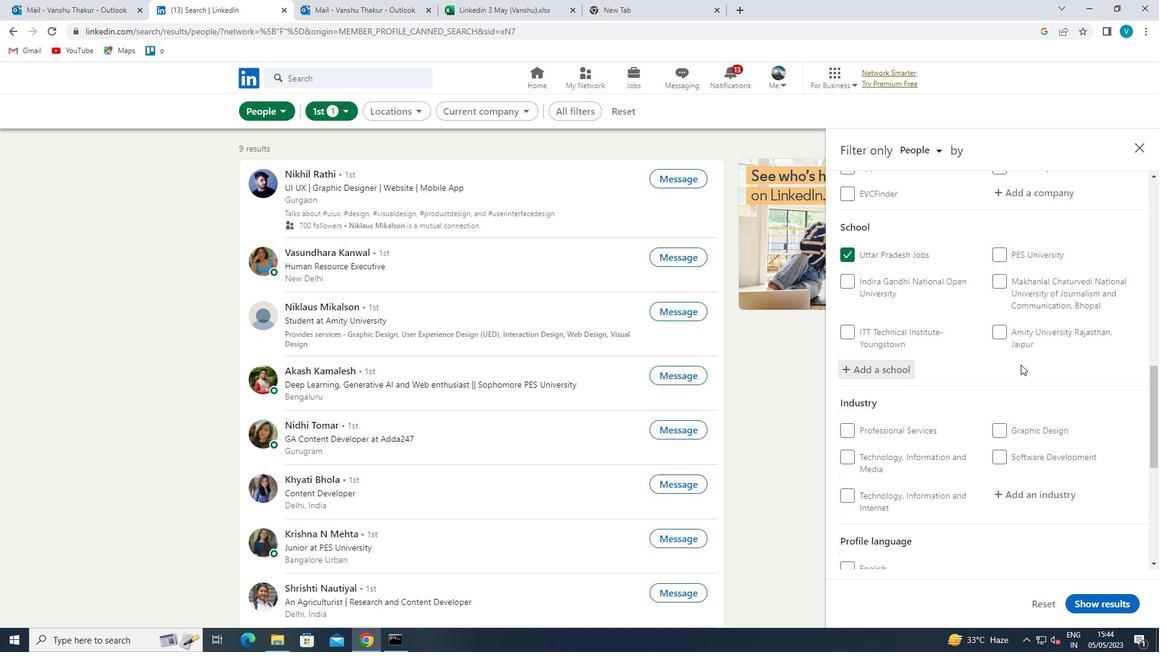 
Action: Mouse moved to (1024, 375)
Screenshot: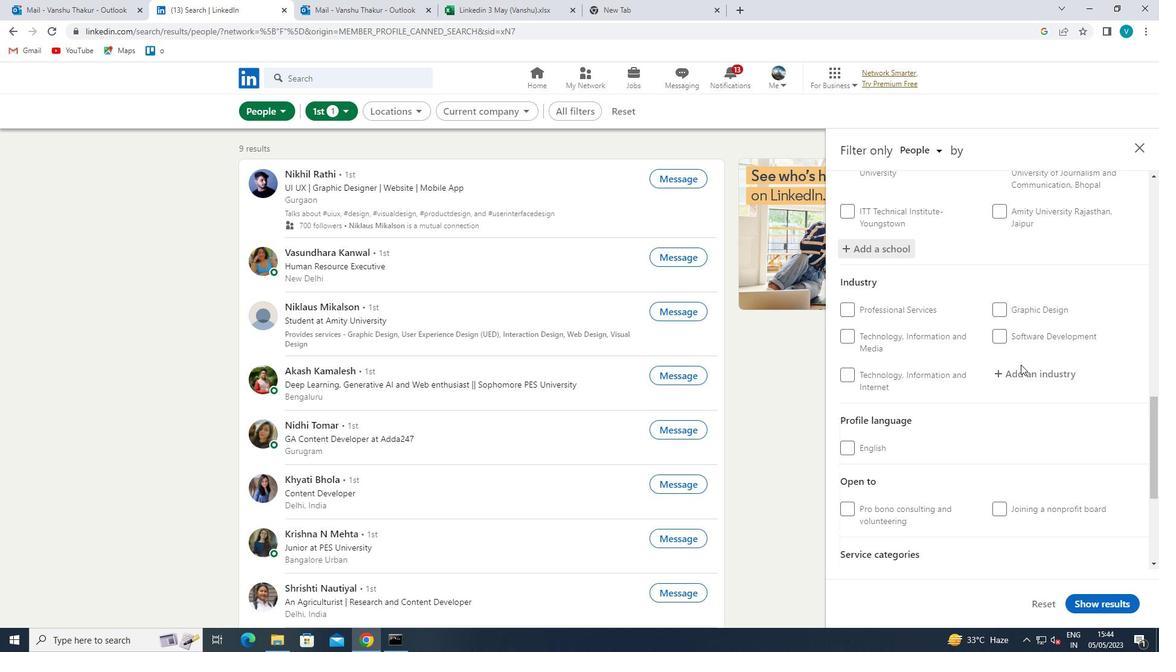 
Action: Mouse pressed left at (1024, 375)
Screenshot: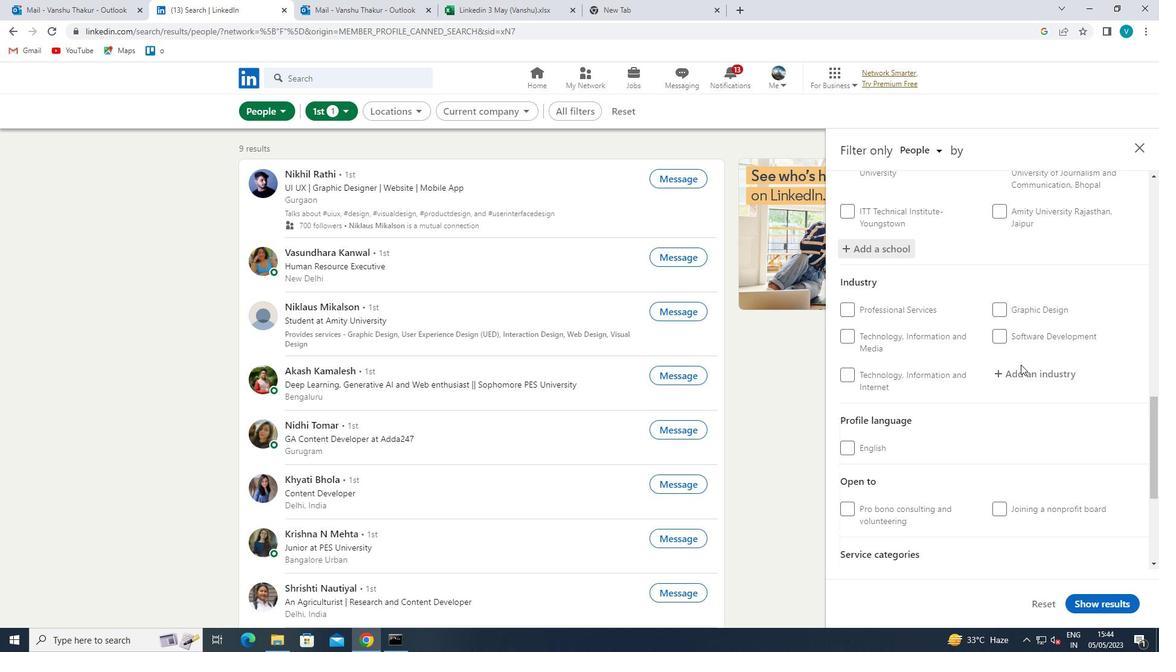 
Action: Key pressed <Key.shift>DESKTOP<Key.space>
Screenshot: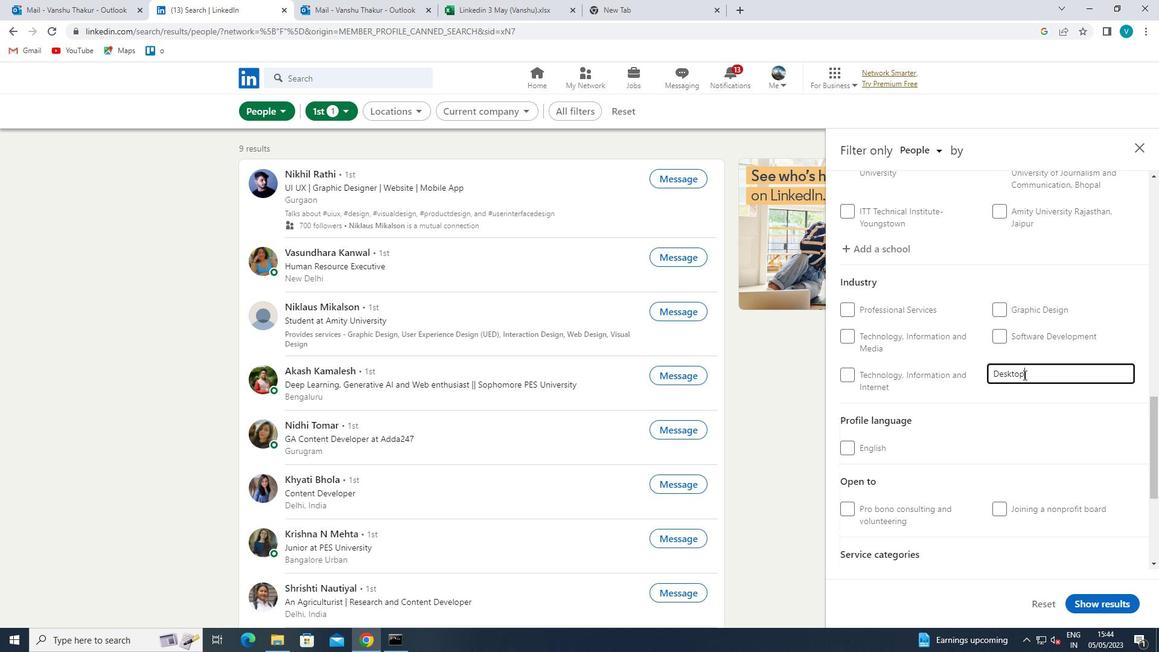 
Action: Mouse moved to (1016, 381)
Screenshot: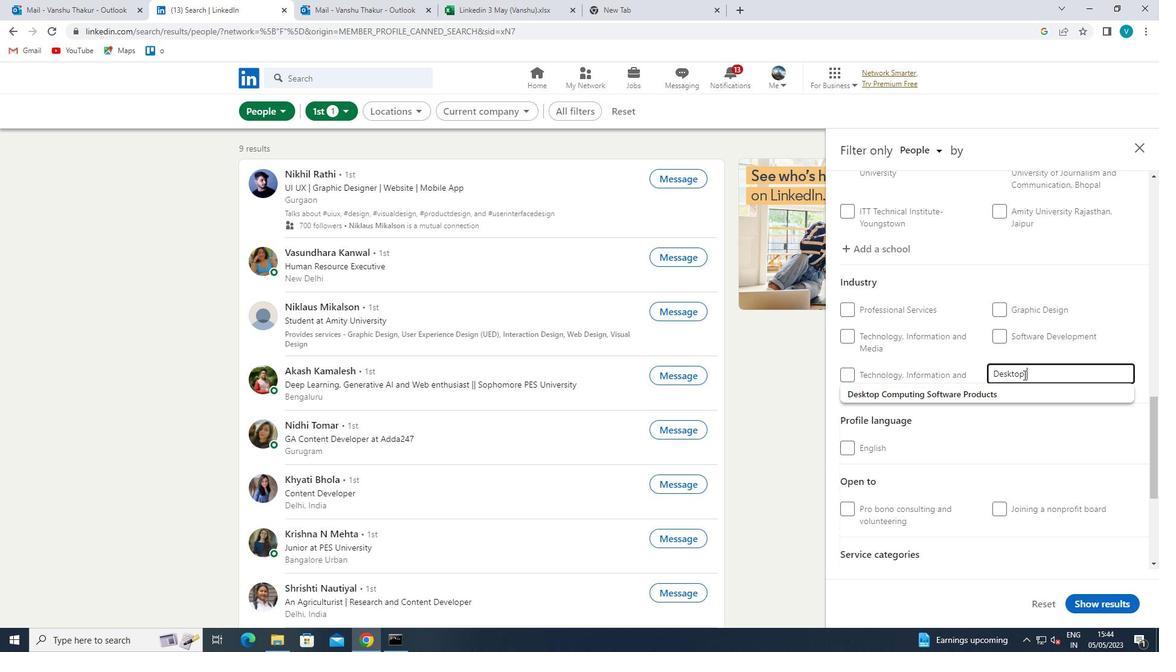 
Action: Mouse pressed left at (1016, 381)
Screenshot: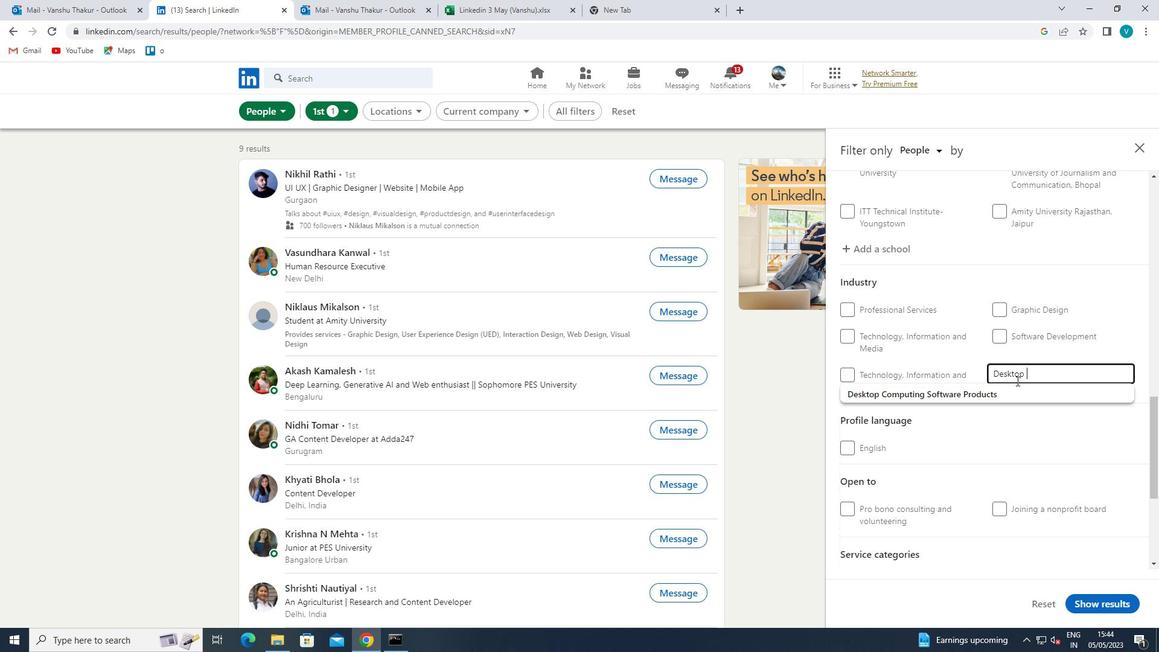 
Action: Mouse moved to (1010, 391)
Screenshot: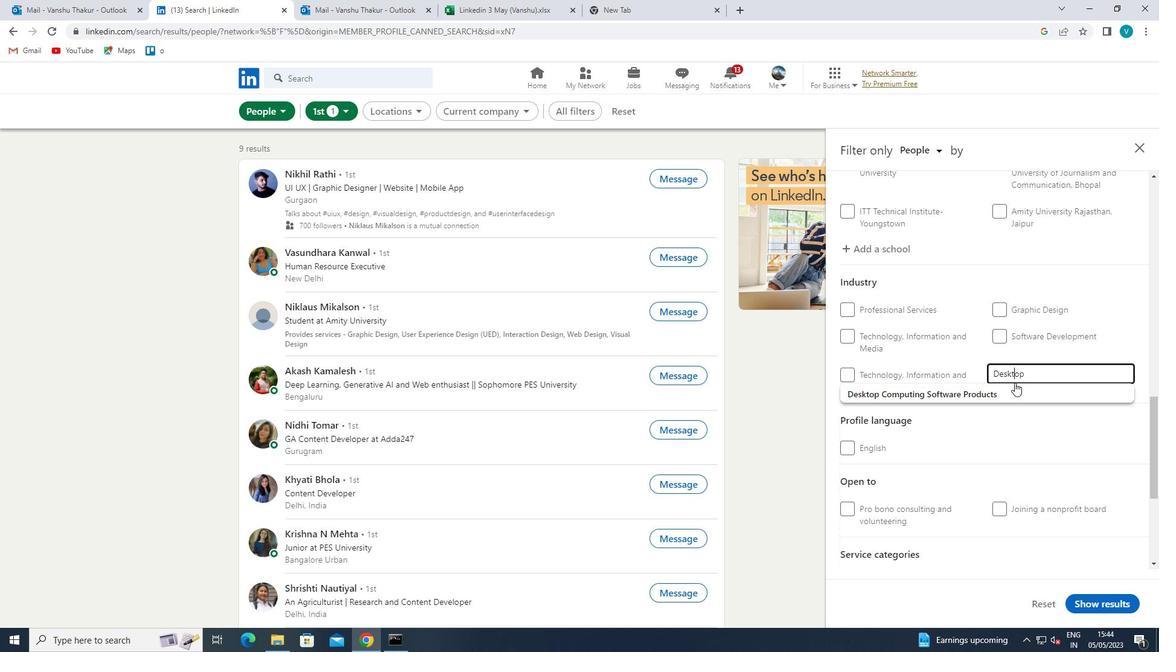 
Action: Mouse pressed left at (1010, 391)
Screenshot: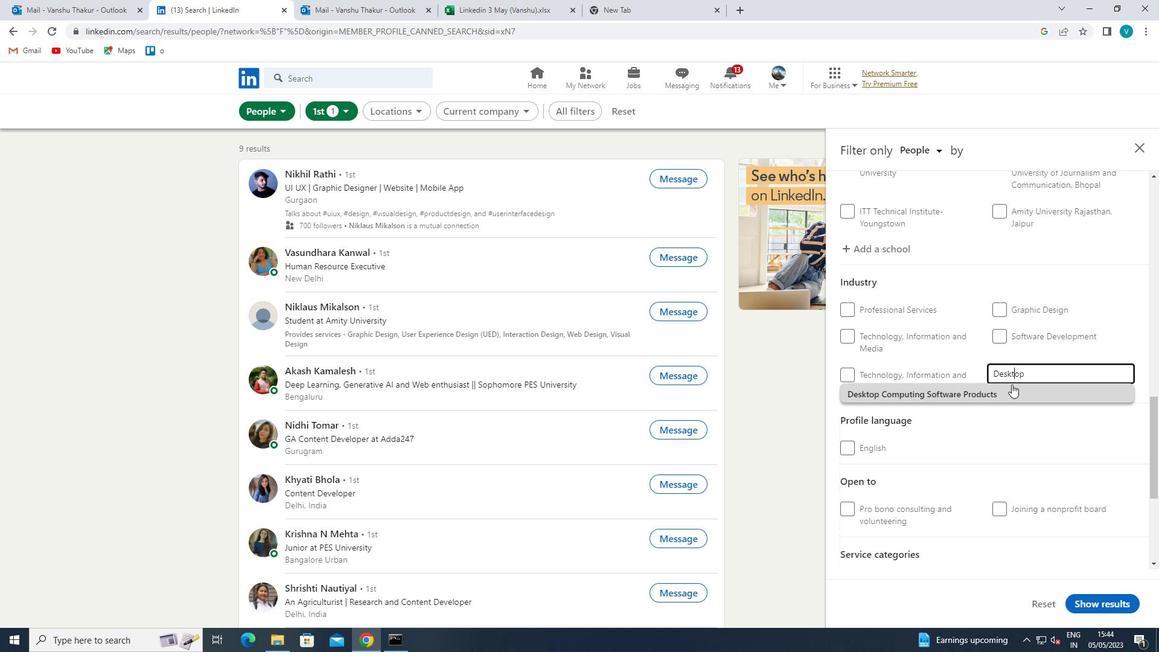 
Action: Mouse scrolled (1010, 390) with delta (0, 0)
Screenshot: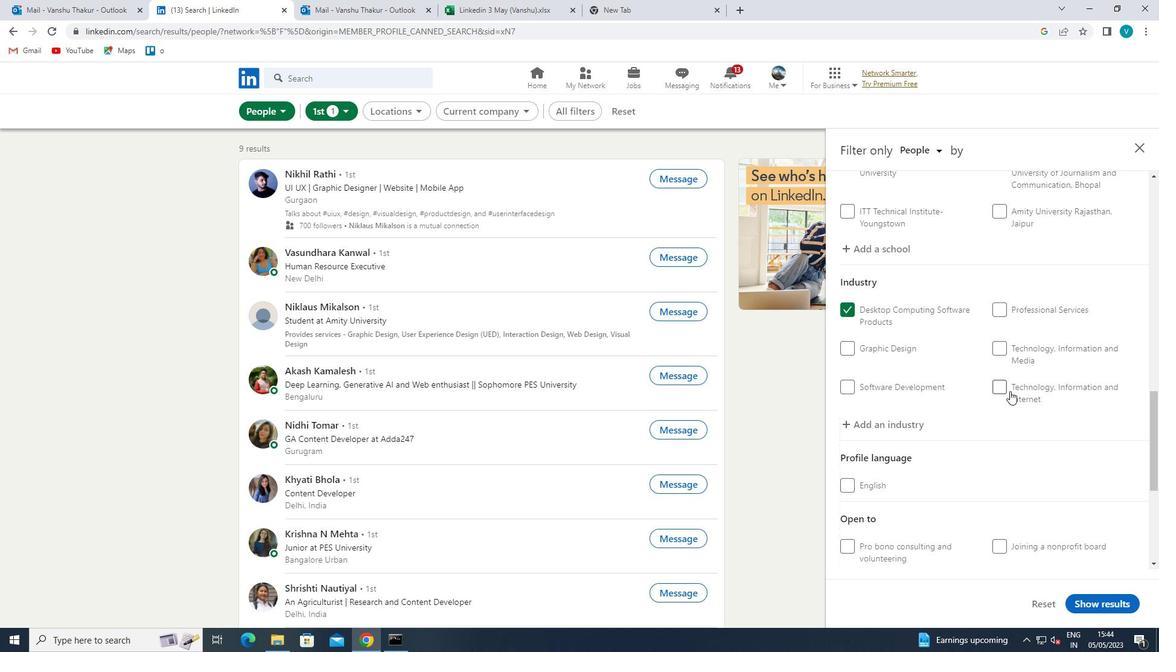 
Action: Mouse scrolled (1010, 390) with delta (0, 0)
Screenshot: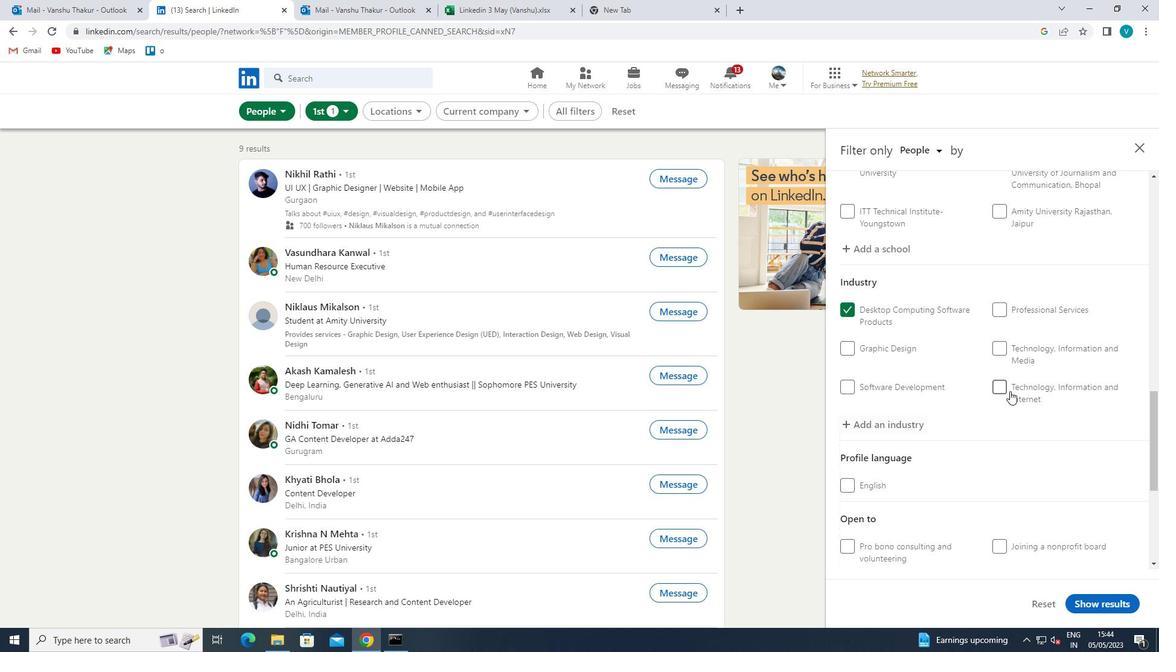 
Action: Mouse scrolled (1010, 390) with delta (0, 0)
Screenshot: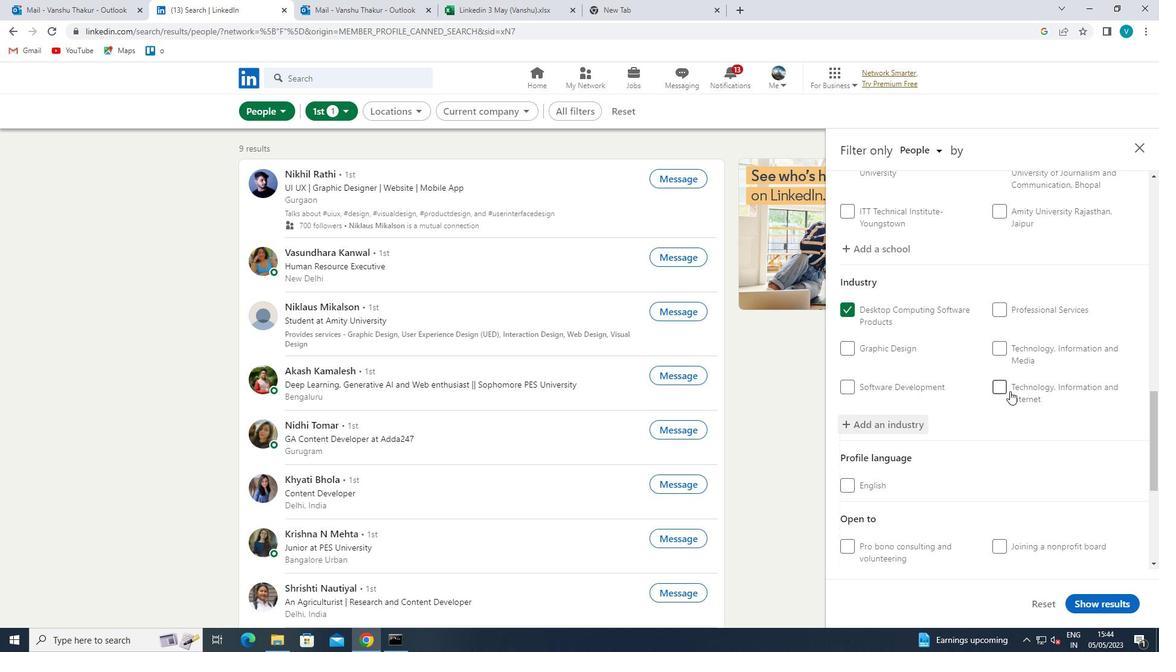 
Action: Mouse scrolled (1010, 390) with delta (0, 0)
Screenshot: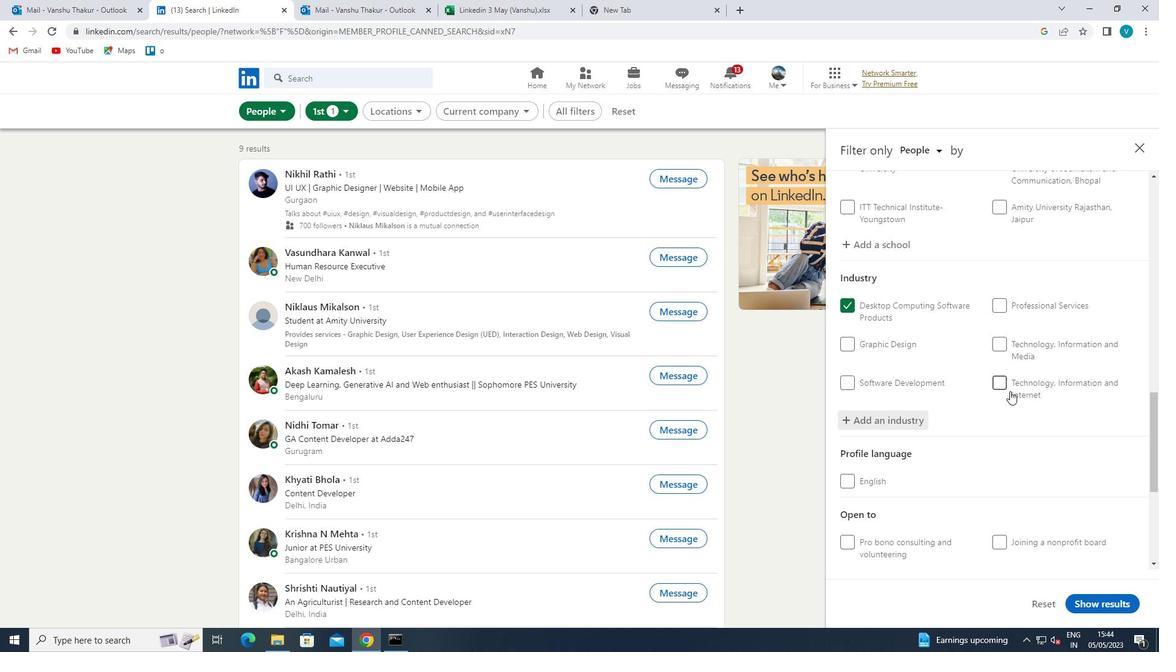
Action: Mouse moved to (1015, 426)
Screenshot: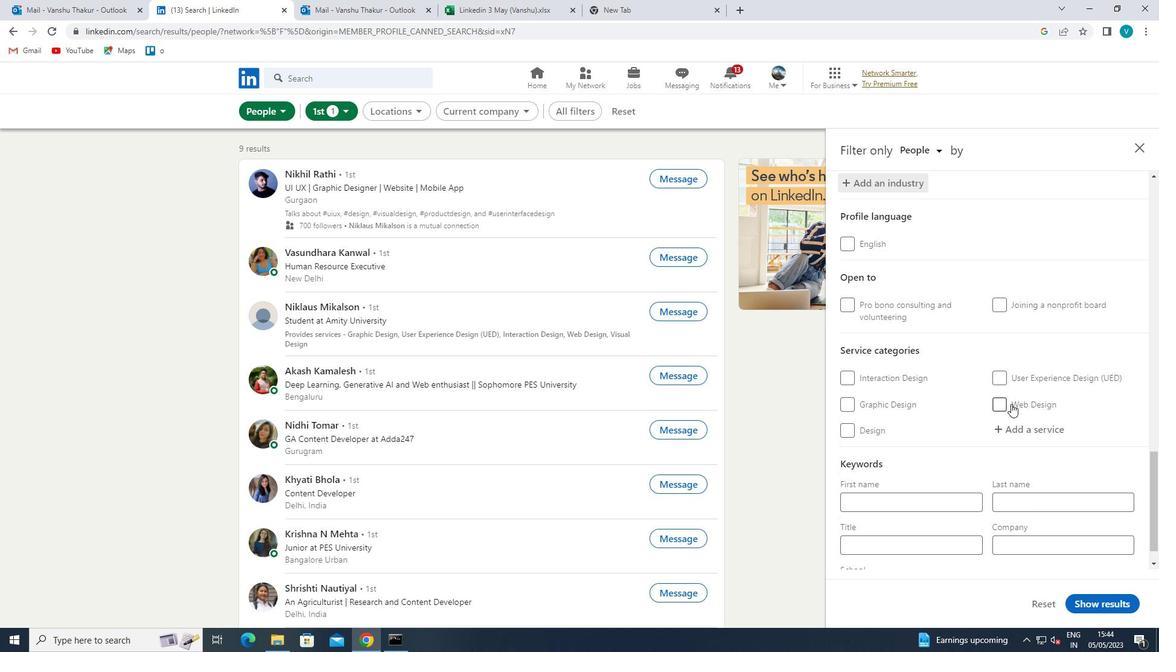 
Action: Mouse pressed left at (1015, 426)
Screenshot: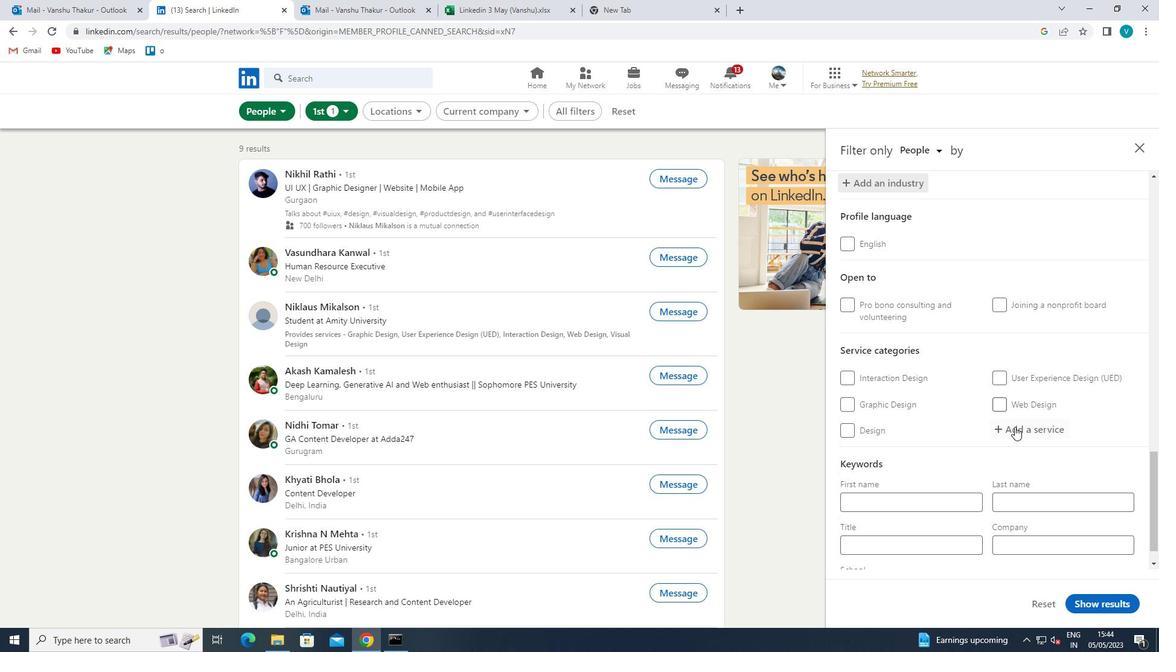 
Action: Mouse moved to (1018, 427)
Screenshot: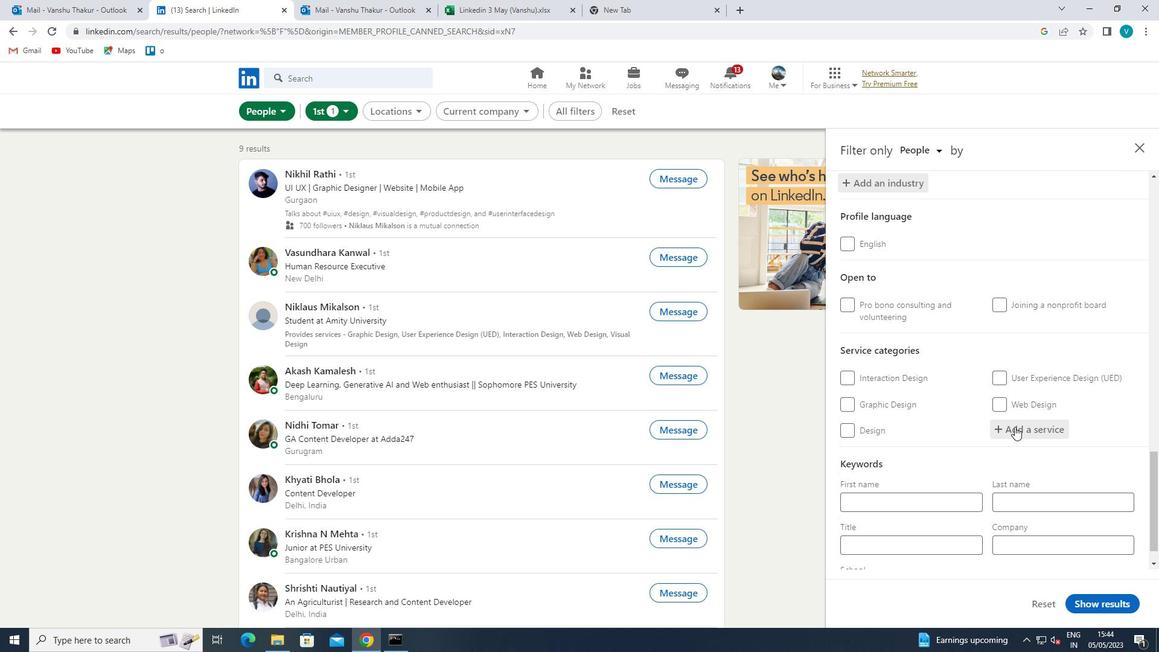 
Action: Key pressed <Key.shift>RETIREMENT<Key.space>
Screenshot: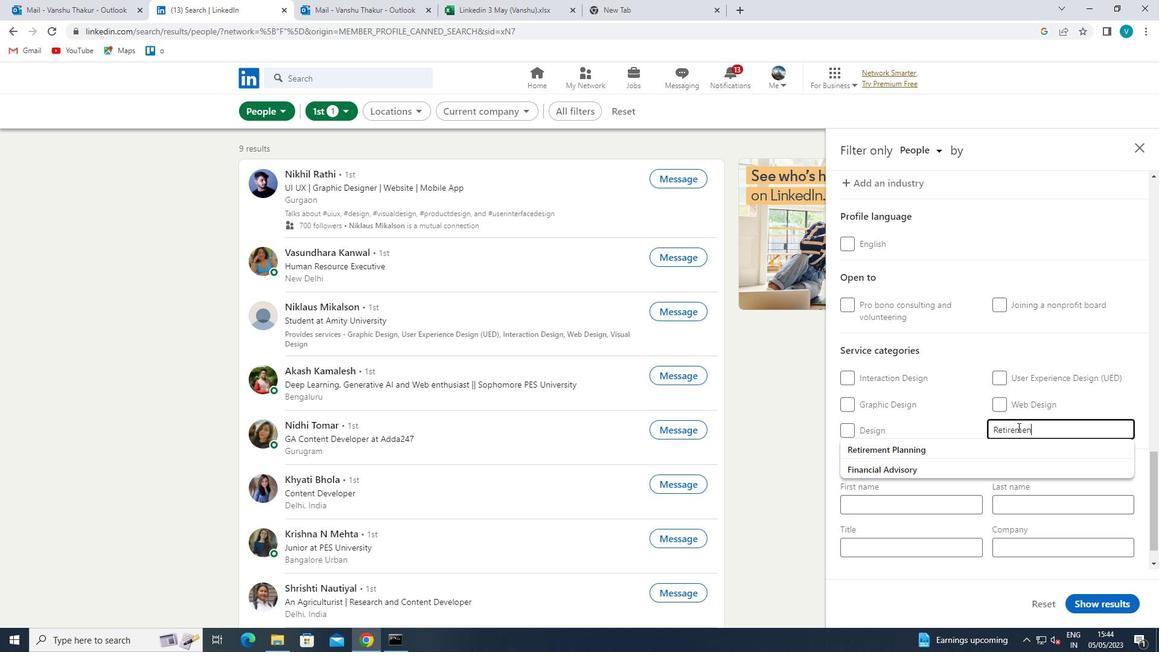 
Action: Mouse moved to (991, 444)
Screenshot: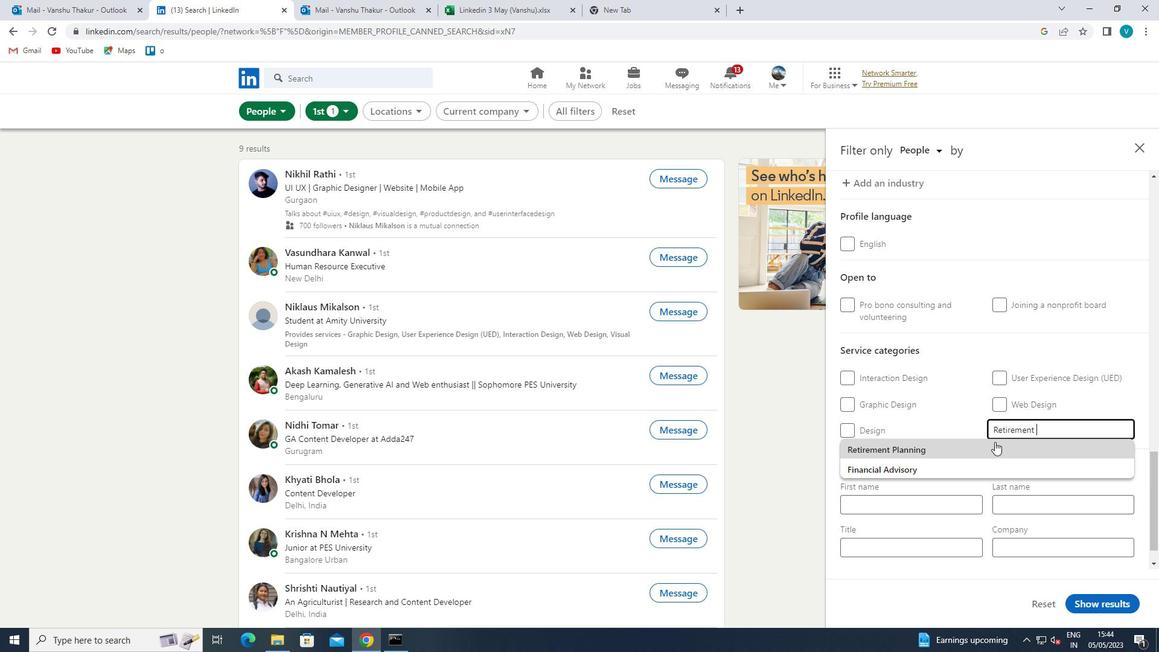 
Action: Mouse pressed left at (991, 444)
Screenshot: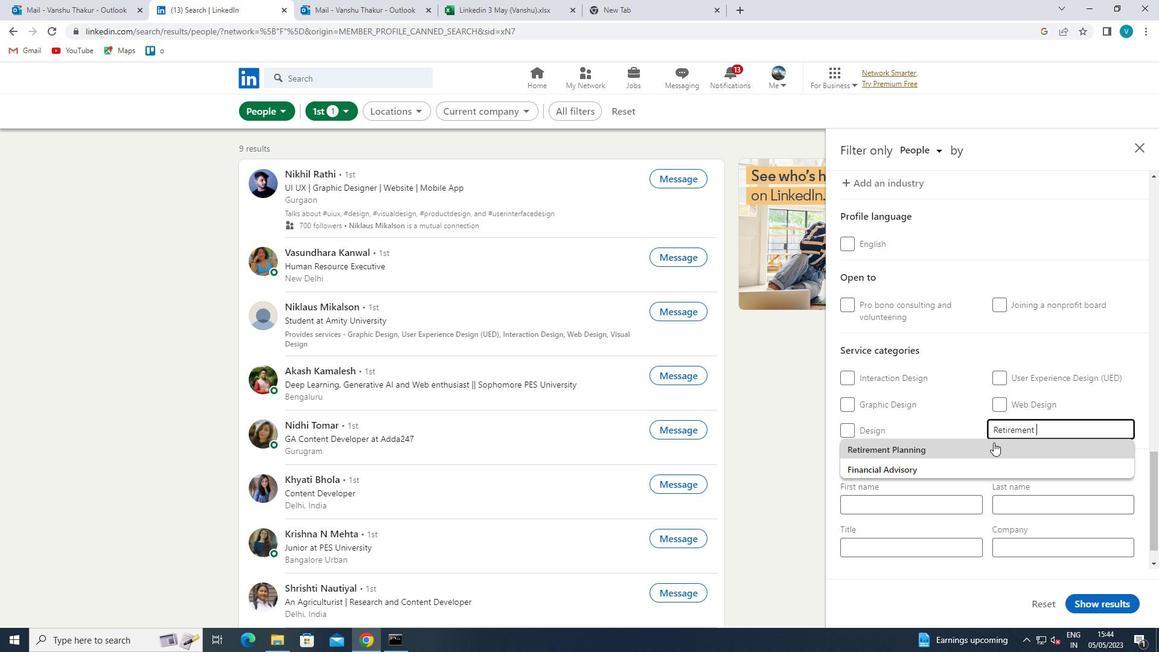 
Action: Mouse scrolled (991, 443) with delta (0, 0)
Screenshot: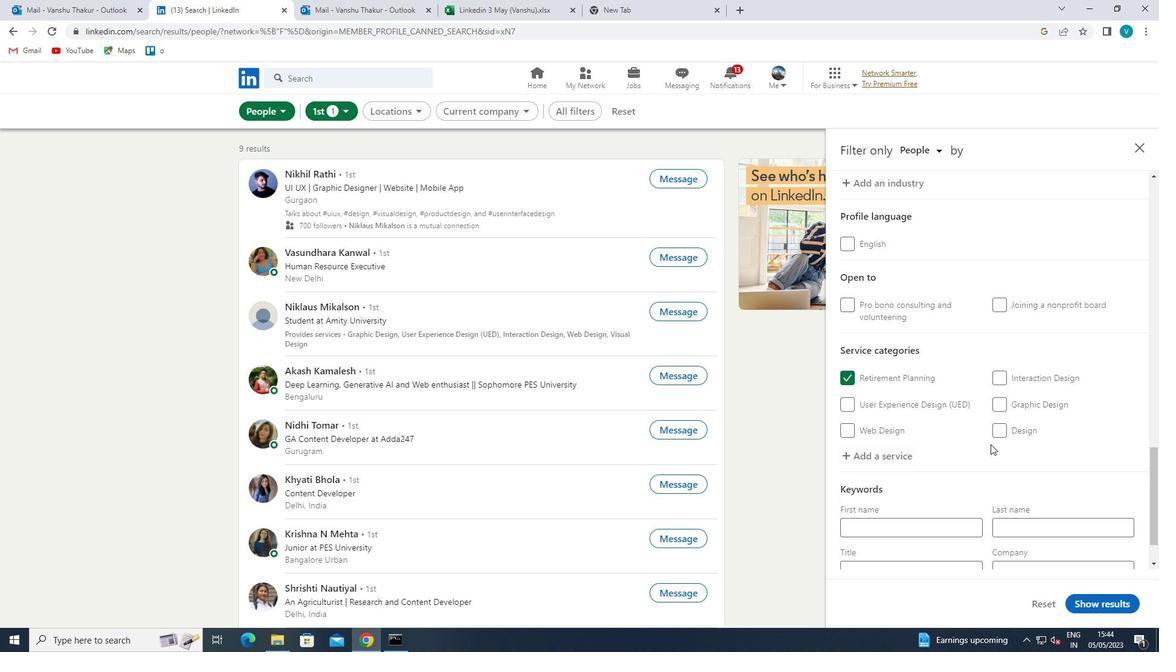 
Action: Mouse scrolled (991, 443) with delta (0, 0)
Screenshot: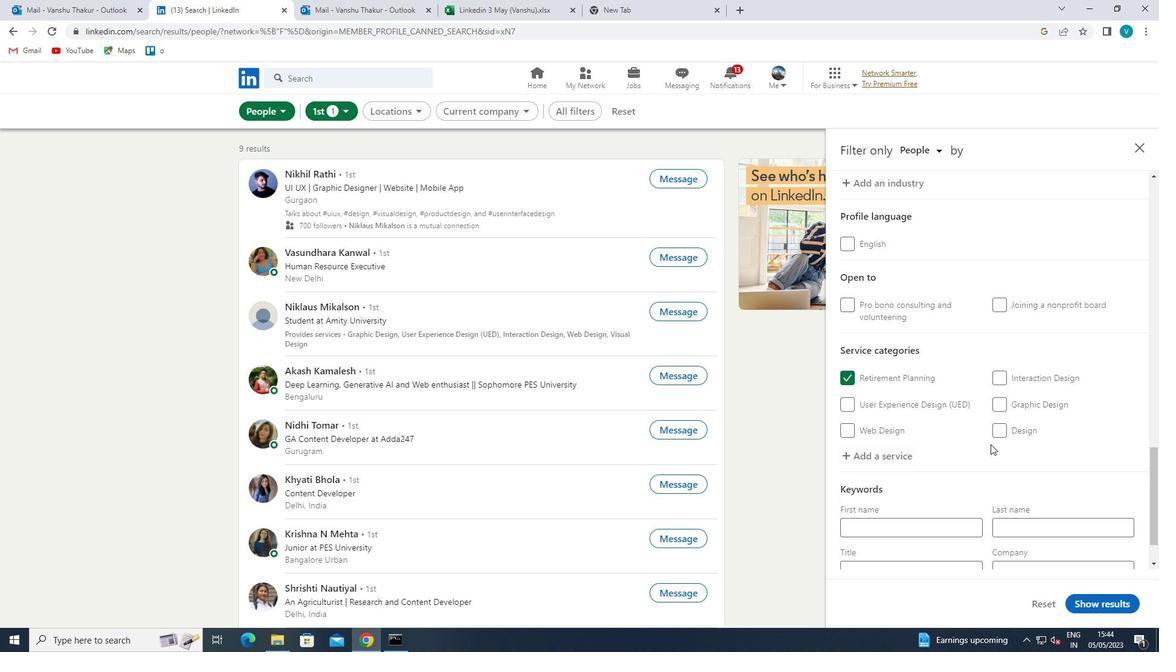 
Action: Mouse scrolled (991, 443) with delta (0, 0)
Screenshot: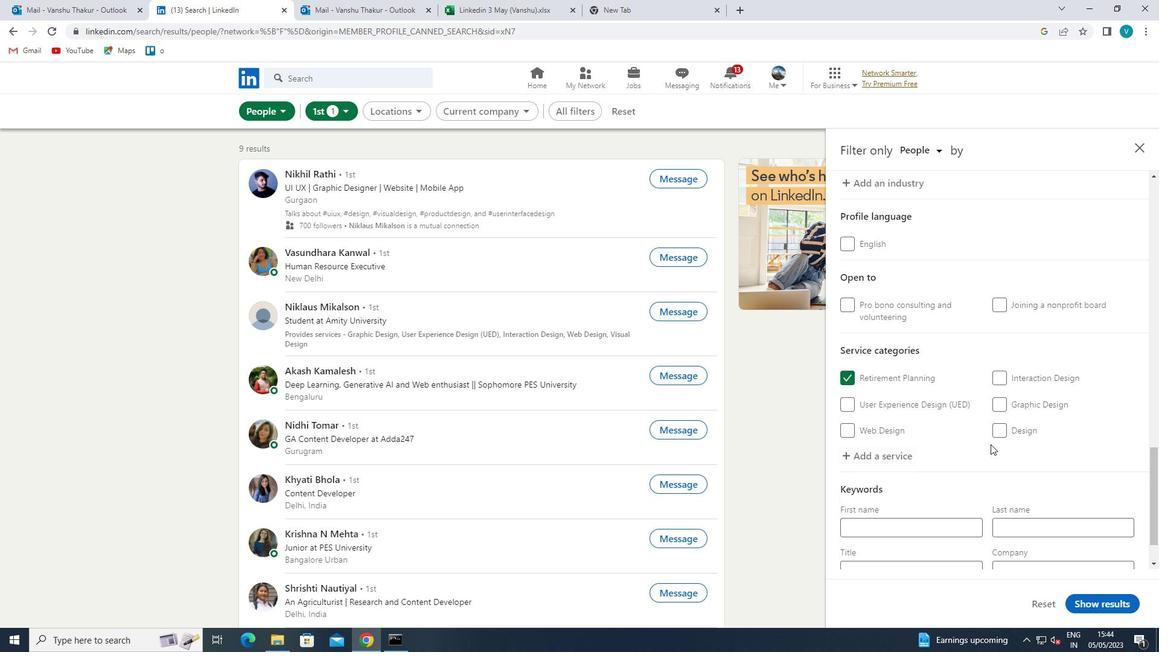 
Action: Mouse moved to (939, 518)
Screenshot: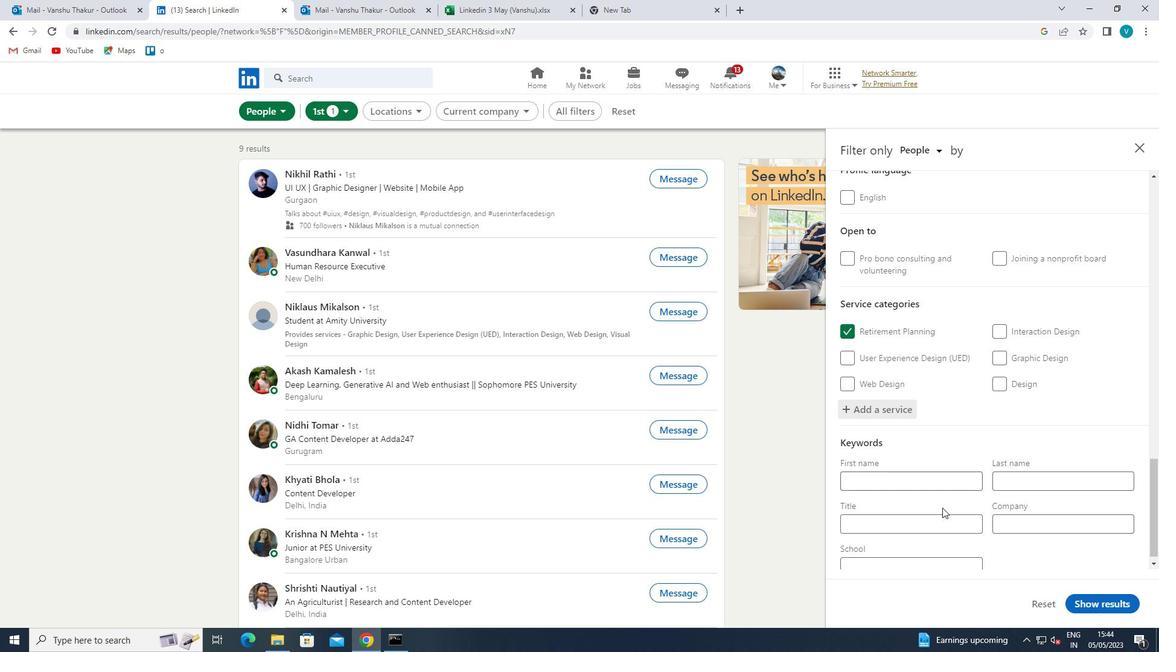 
Action: Mouse pressed left at (939, 518)
Screenshot: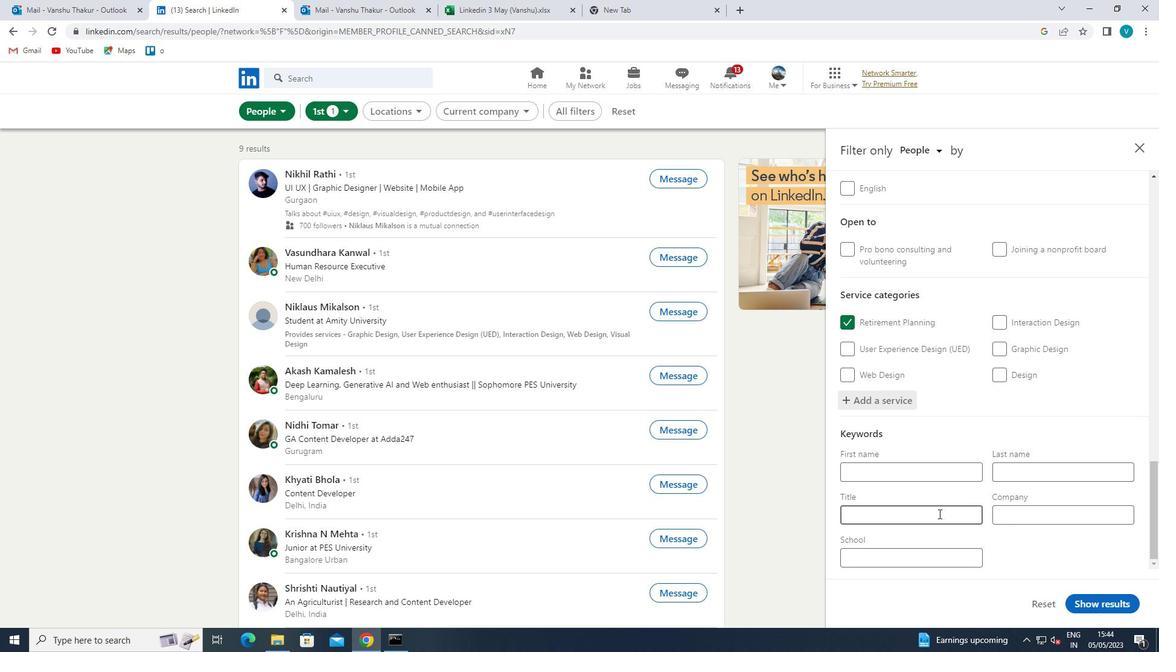 
Action: Key pressed <Key.shift>DIGITAL<Key.space><Key.shift>MARKETING<Key.space><Key.shift>MANG<Key.backspace>AGER<Key.space>
Screenshot: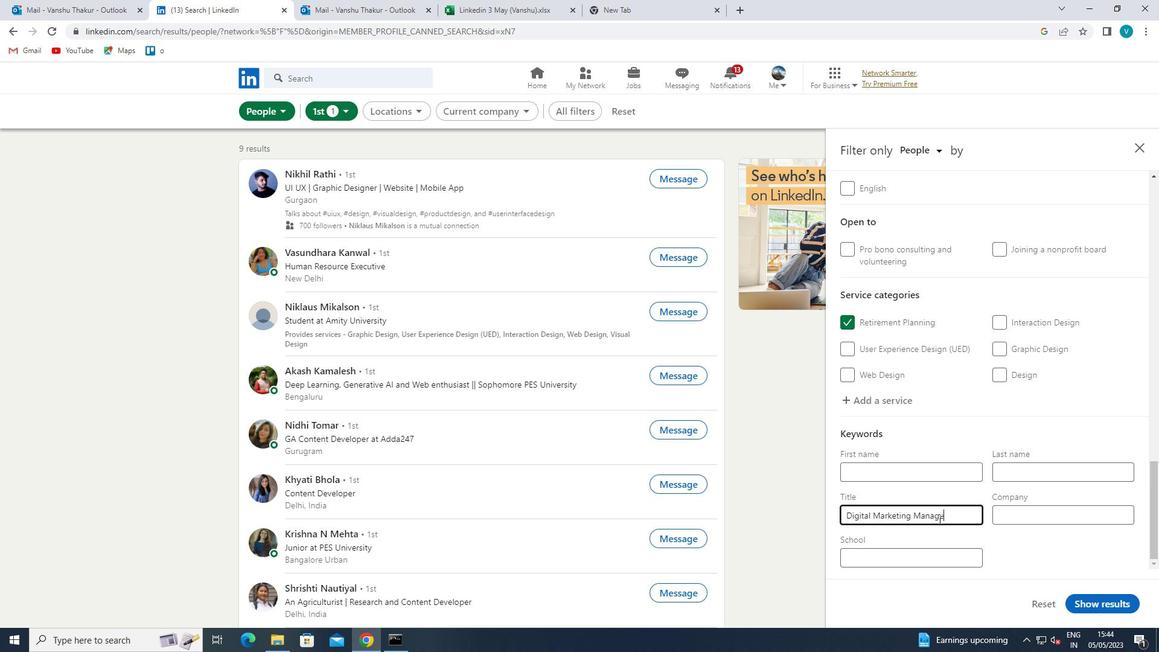 
Action: Mouse moved to (1102, 596)
Screenshot: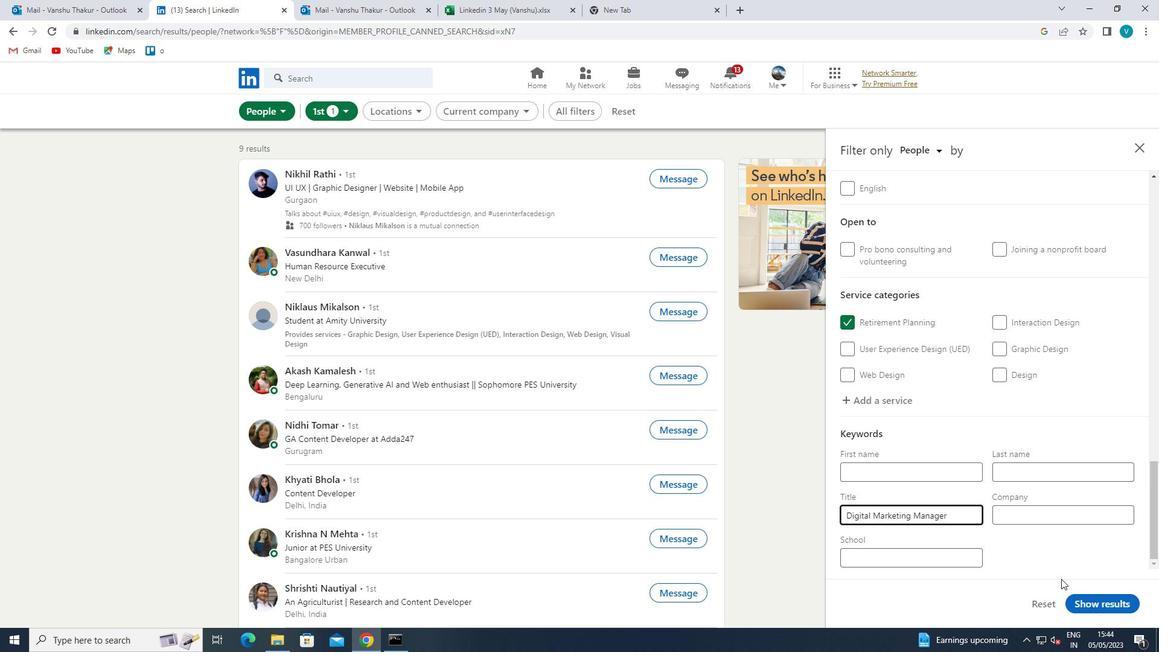 
Action: Mouse pressed left at (1102, 596)
Screenshot: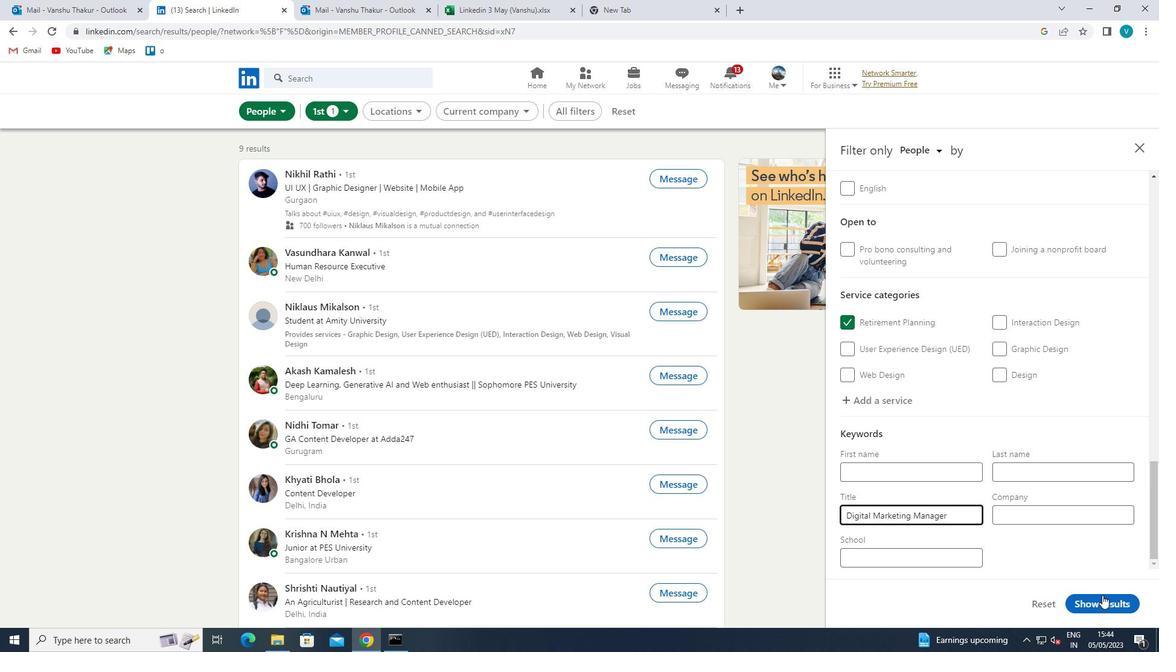 
